Task: Implement a function that takes an array and a function as parameters and finds the sum of the elements that satisfy the function's criteria.
Action: Mouse moved to (933, 374)
Screenshot: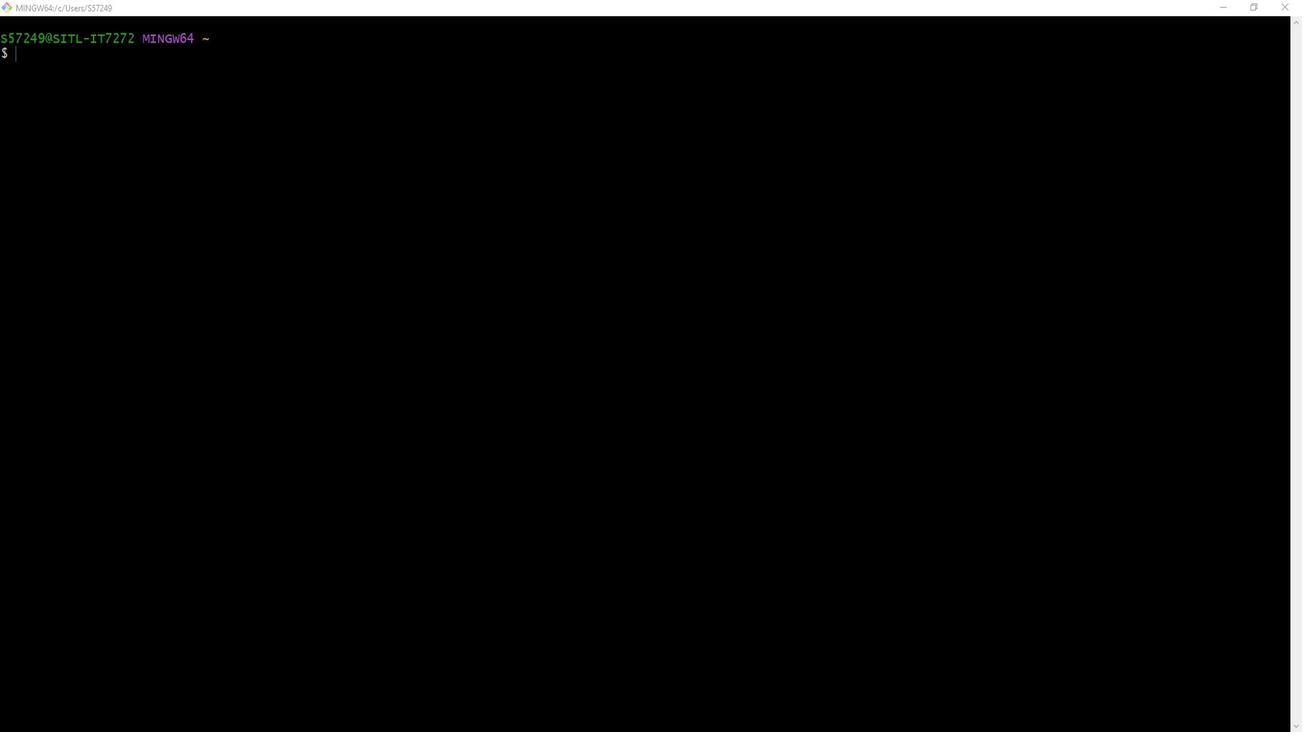 
Action: Mouse pressed left at (933, 374)
Screenshot: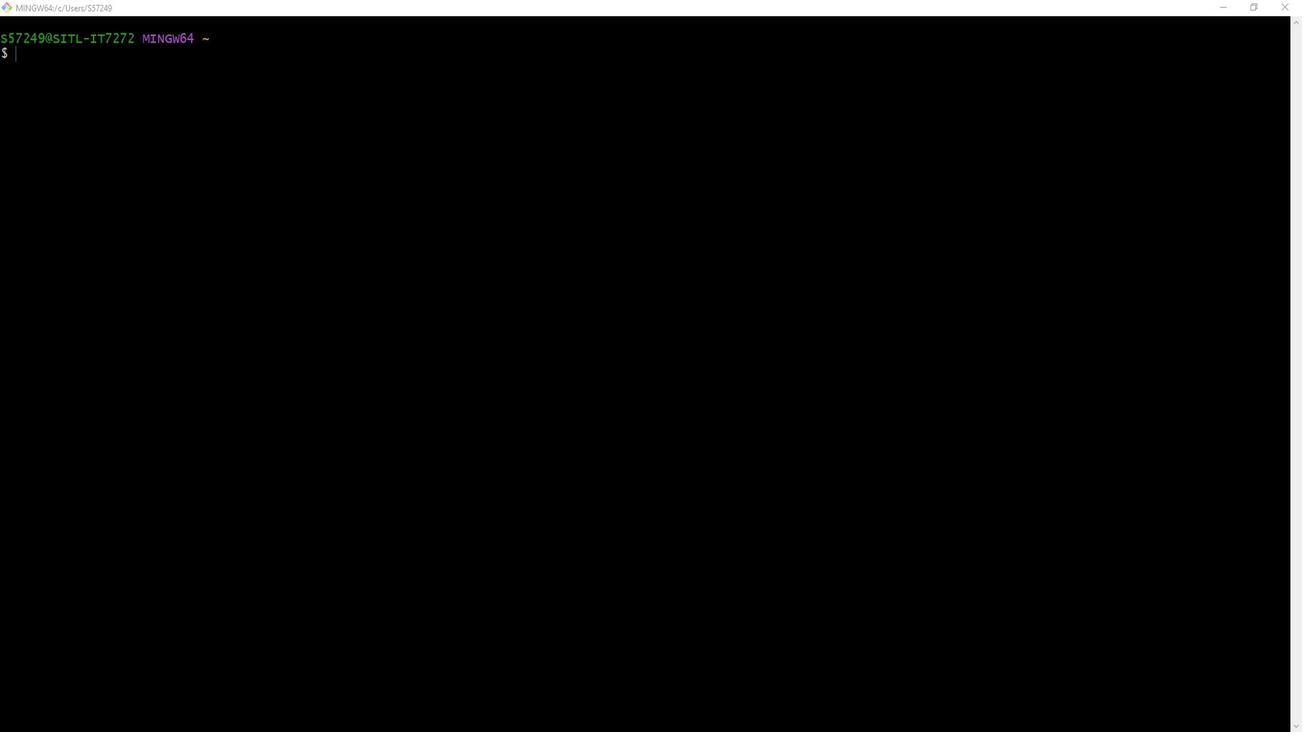
Action: Mouse moved to (1154, 78)
Screenshot: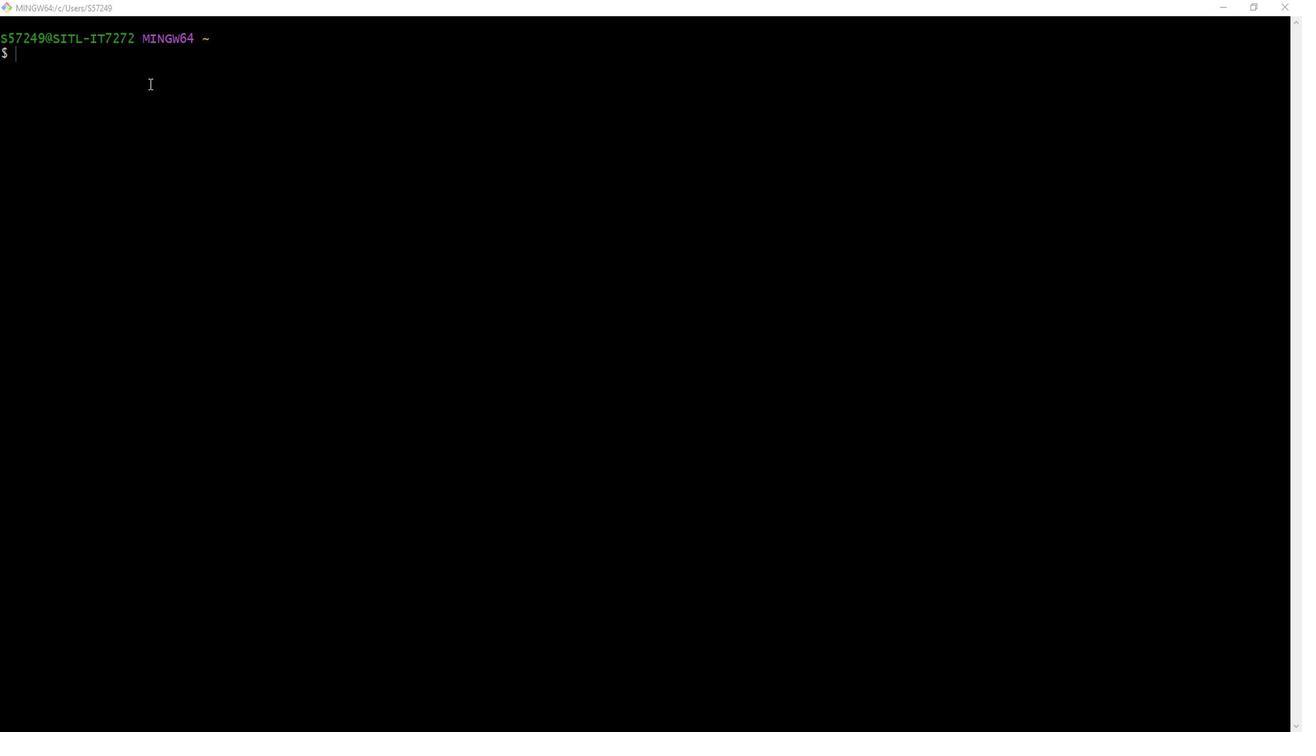 
Action: Mouse pressed left at (1154, 78)
Screenshot: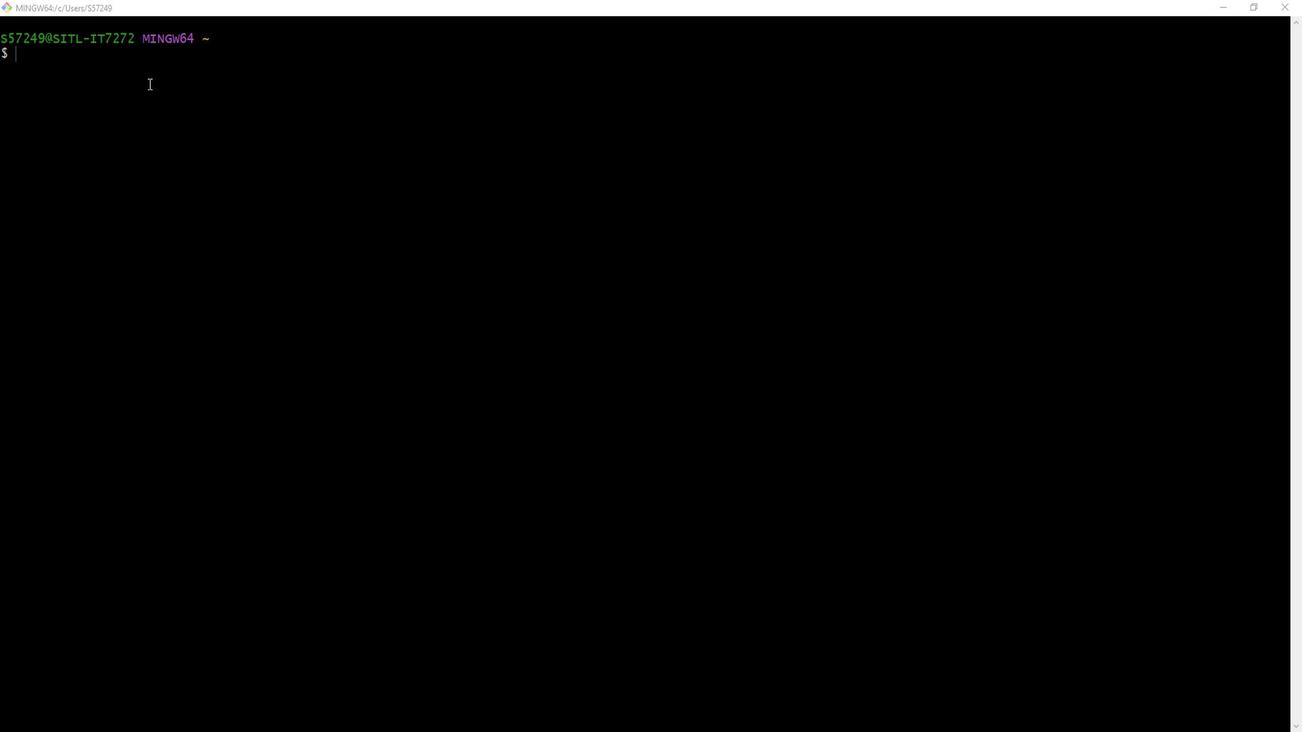 
Action: Mouse moved to (525, 320)
Screenshot: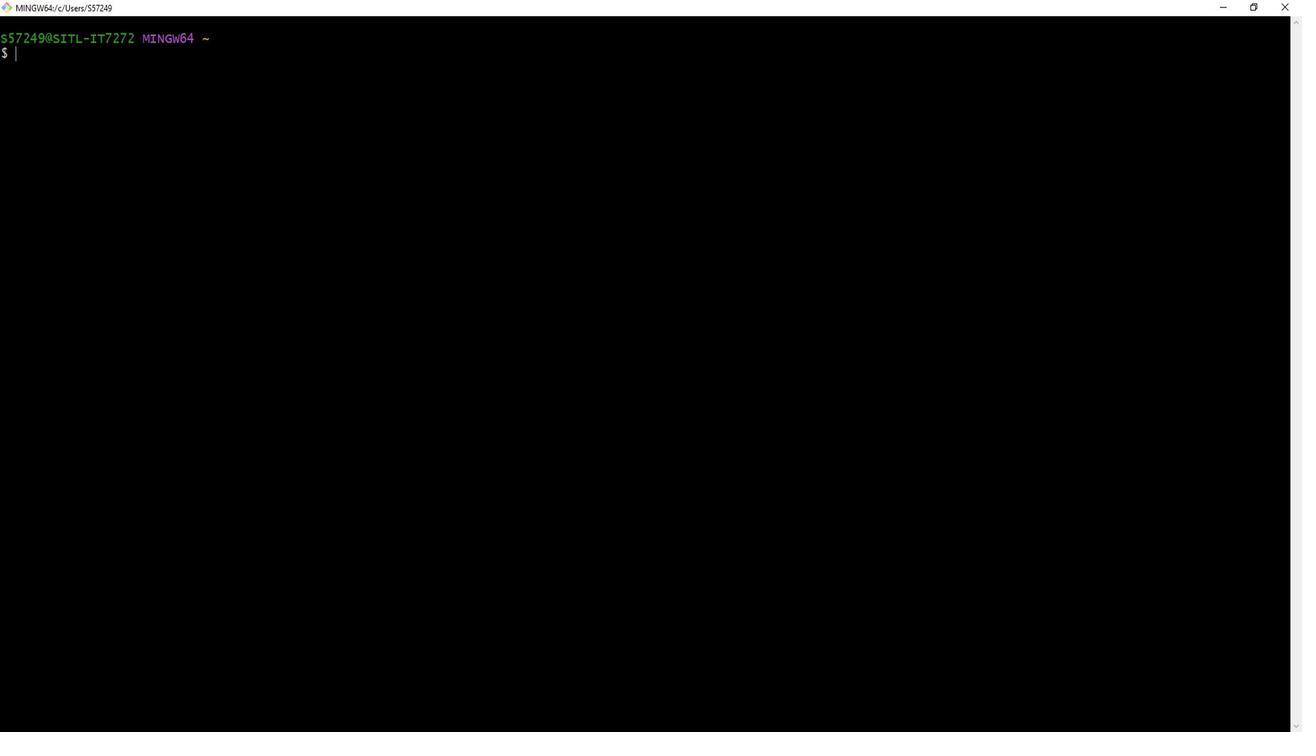 
Action: Mouse scrolled (525, 321) with delta (0, 0)
Screenshot: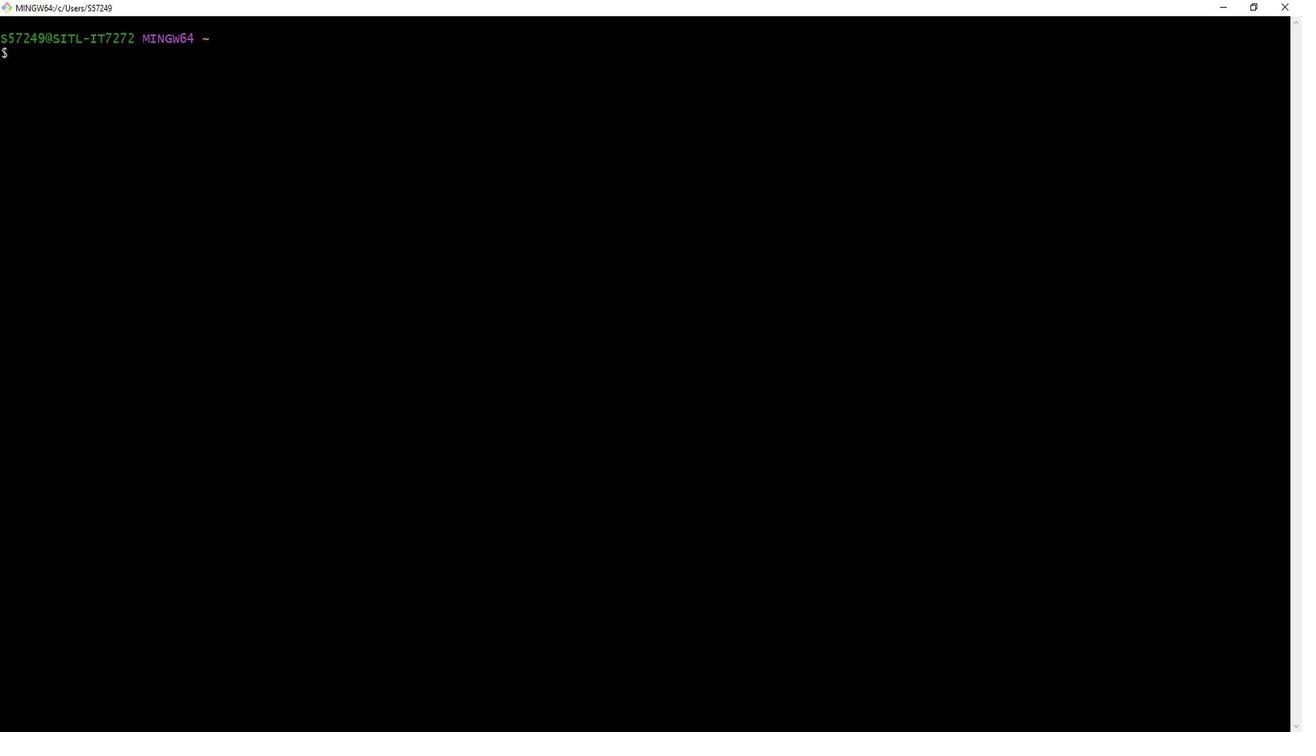 
Action: Mouse moved to (1085, 87)
Screenshot: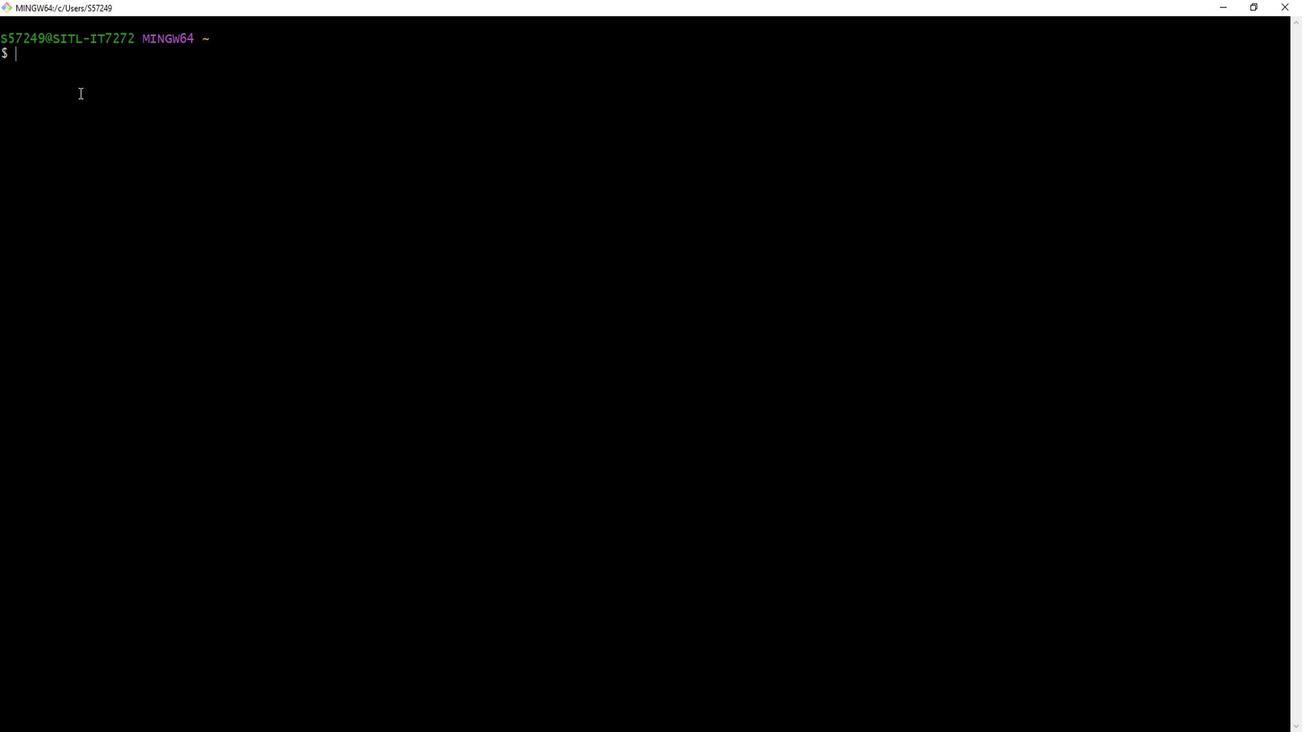 
Action: Key pressed vim
Screenshot: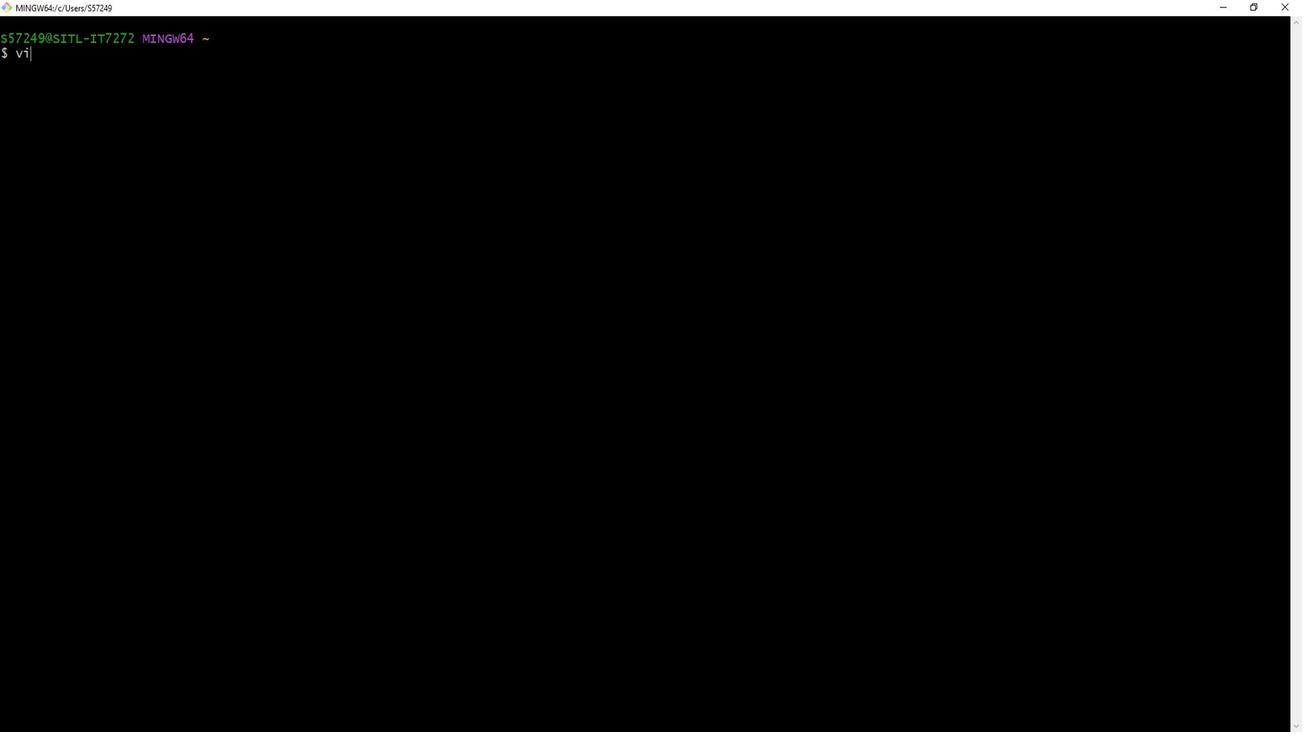 
Action: Mouse moved to (683, 293)
Screenshot: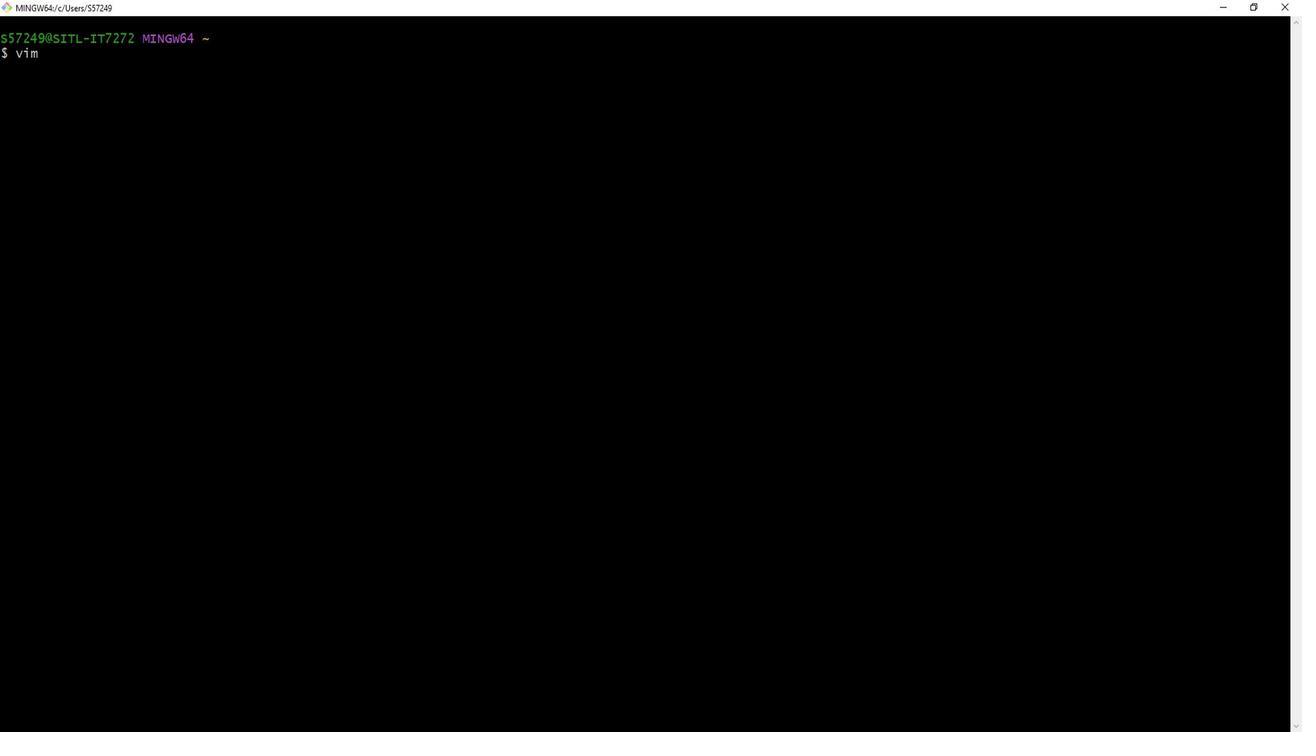 
Action: Mouse scrolled (683, 293) with delta (0, 0)
Screenshot: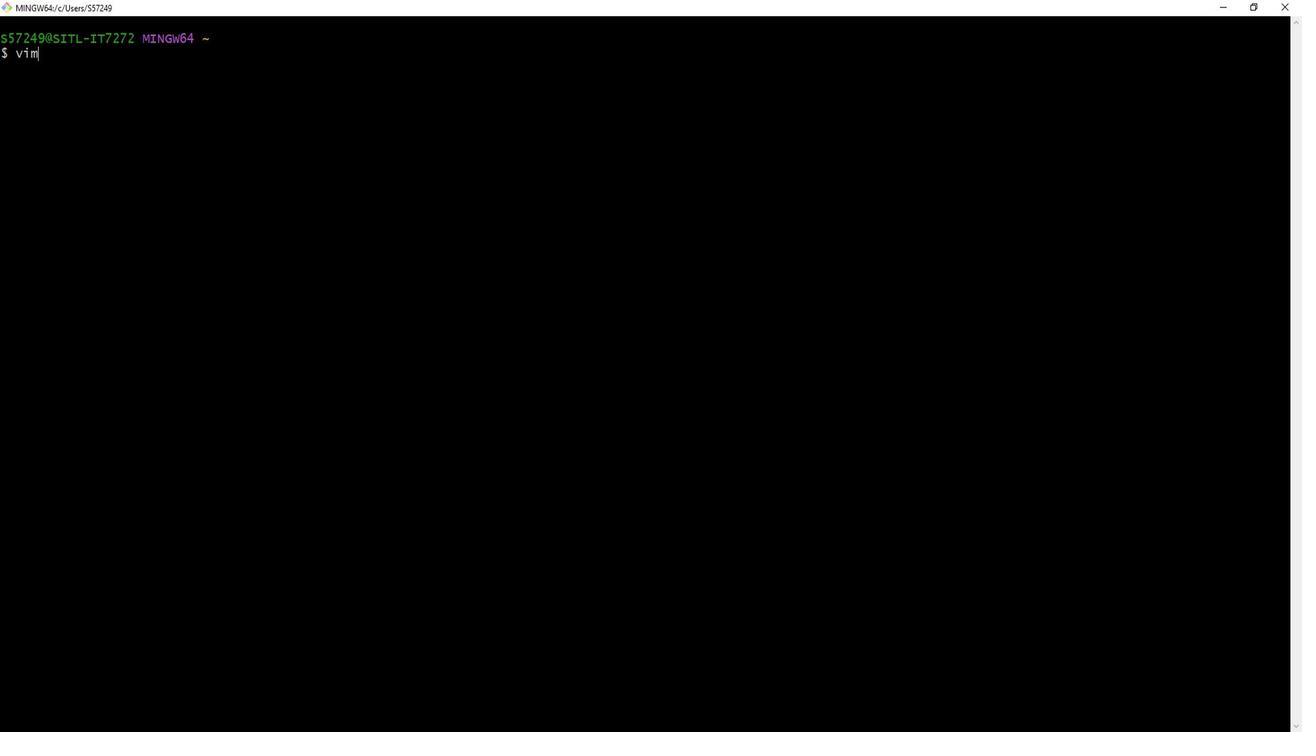 
Action: Mouse scrolled (683, 293) with delta (0, 0)
Screenshot: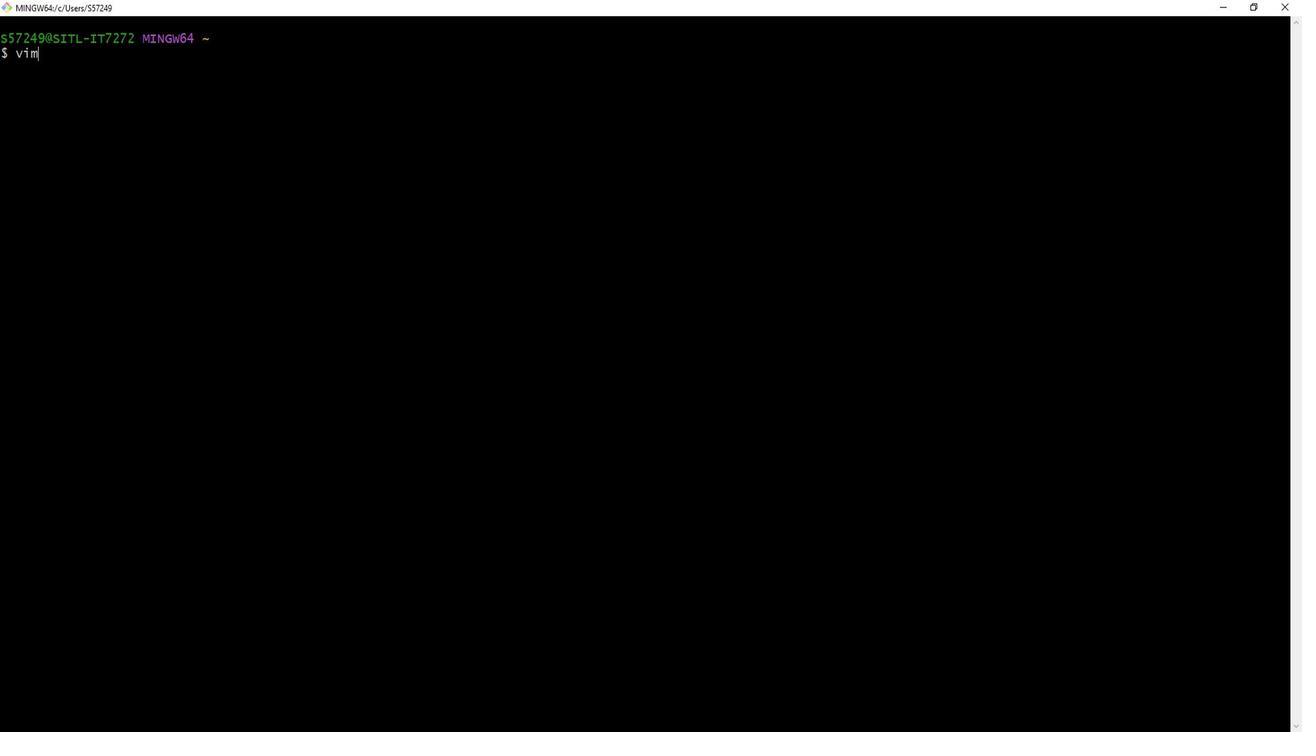 
Action: Mouse moved to (683, 303)
Screenshot: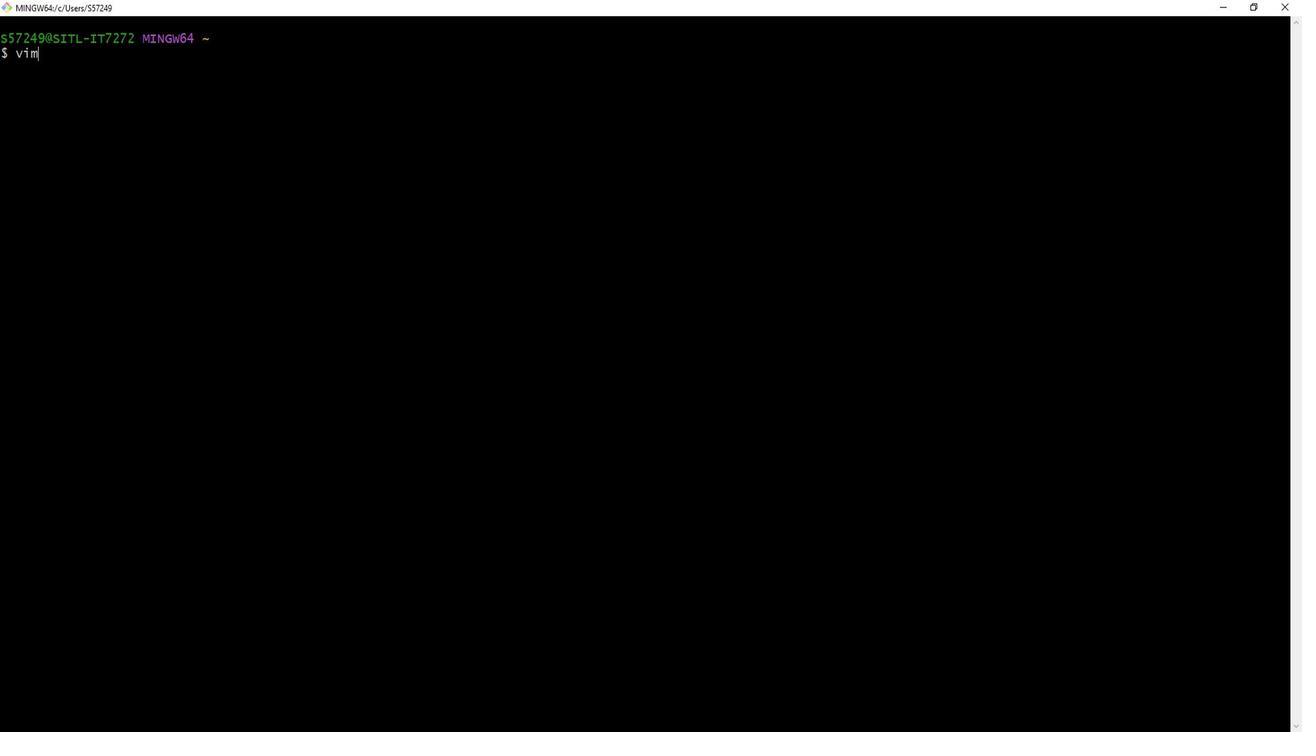 
Action: Mouse scrolled (683, 303) with delta (0, 0)
Screenshot: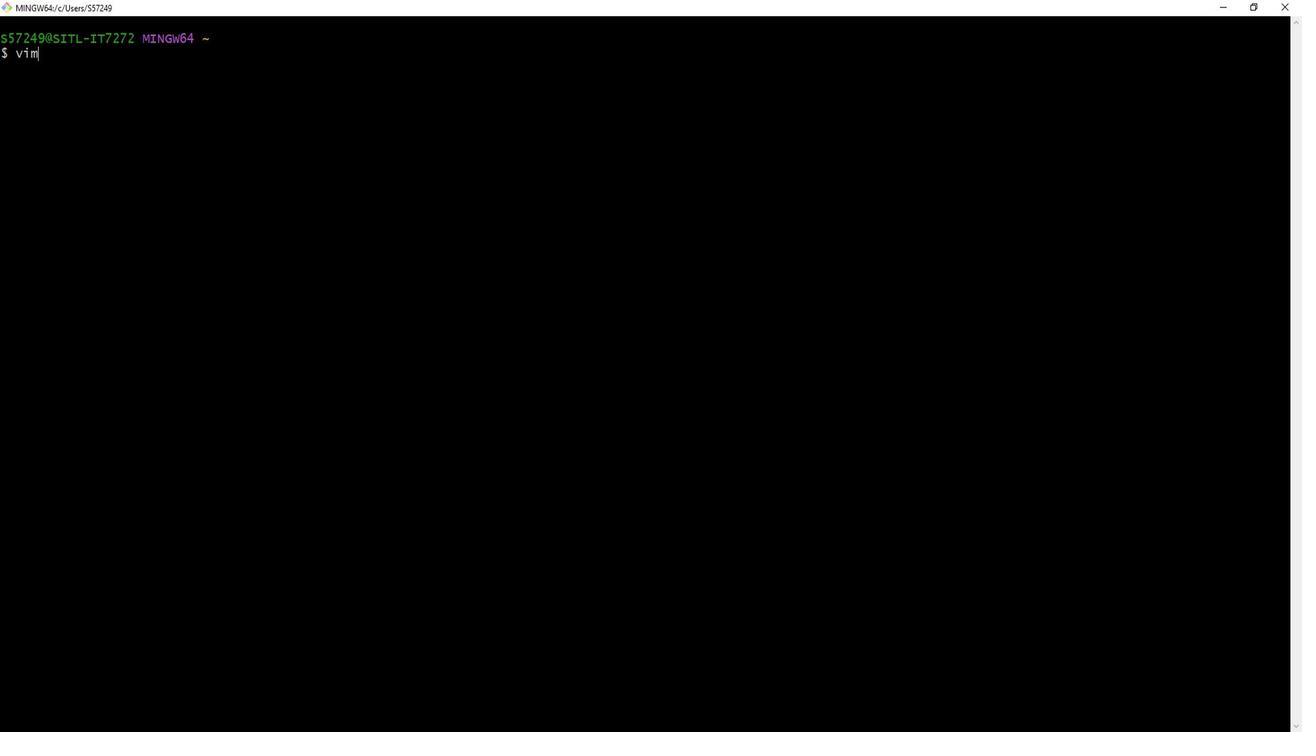 
Action: Mouse scrolled (683, 303) with delta (0, 0)
Screenshot: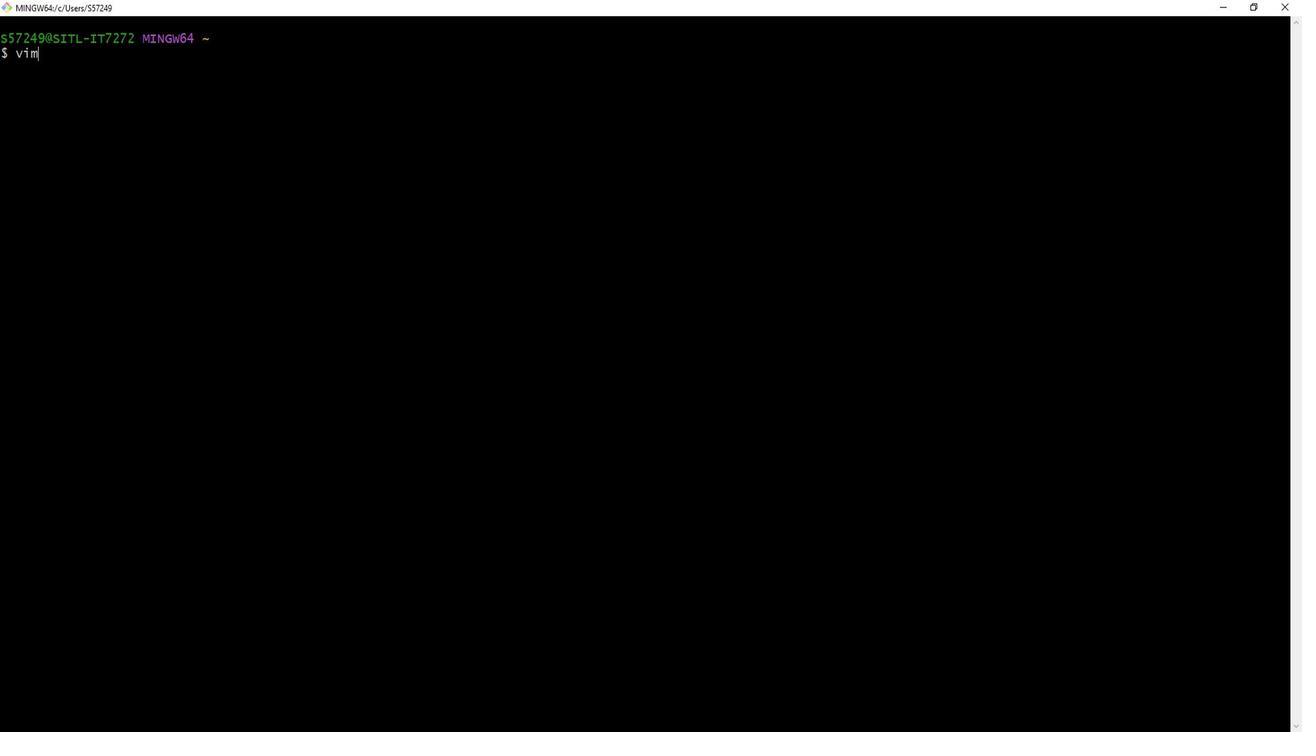
Action: Mouse moved to (1122, 65)
Screenshot: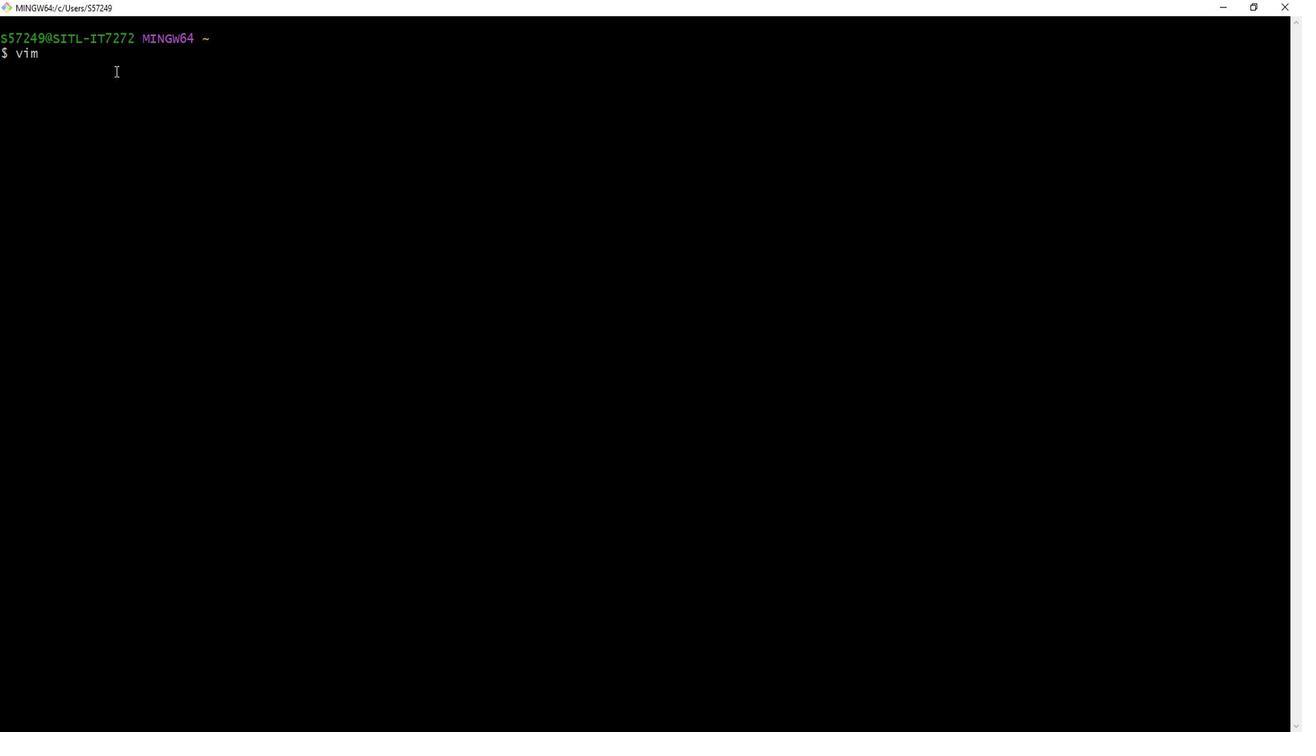 
Action: Mouse pressed left at (1122, 65)
Screenshot: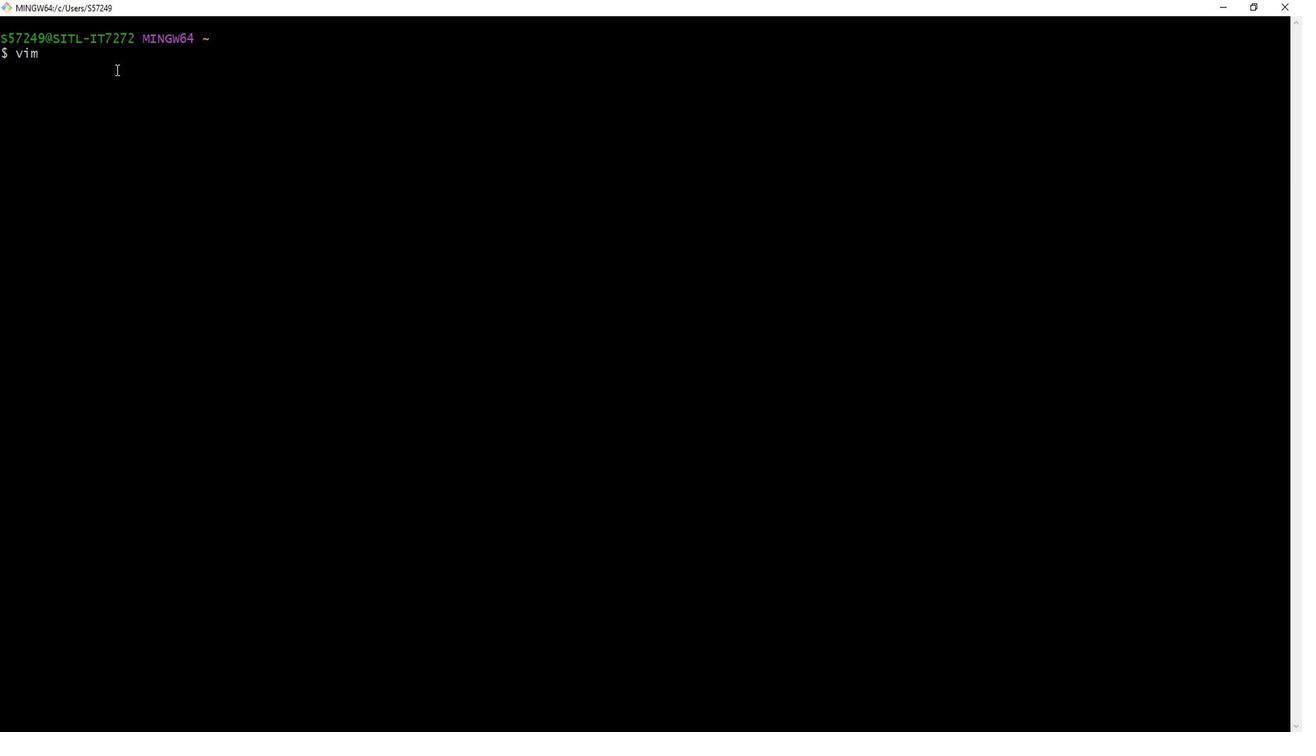 
Action: Key pressed <Key.space>fil.<Key.left>e<Key.right><Key.left><Key.right>sh<Key.enter>
Screenshot: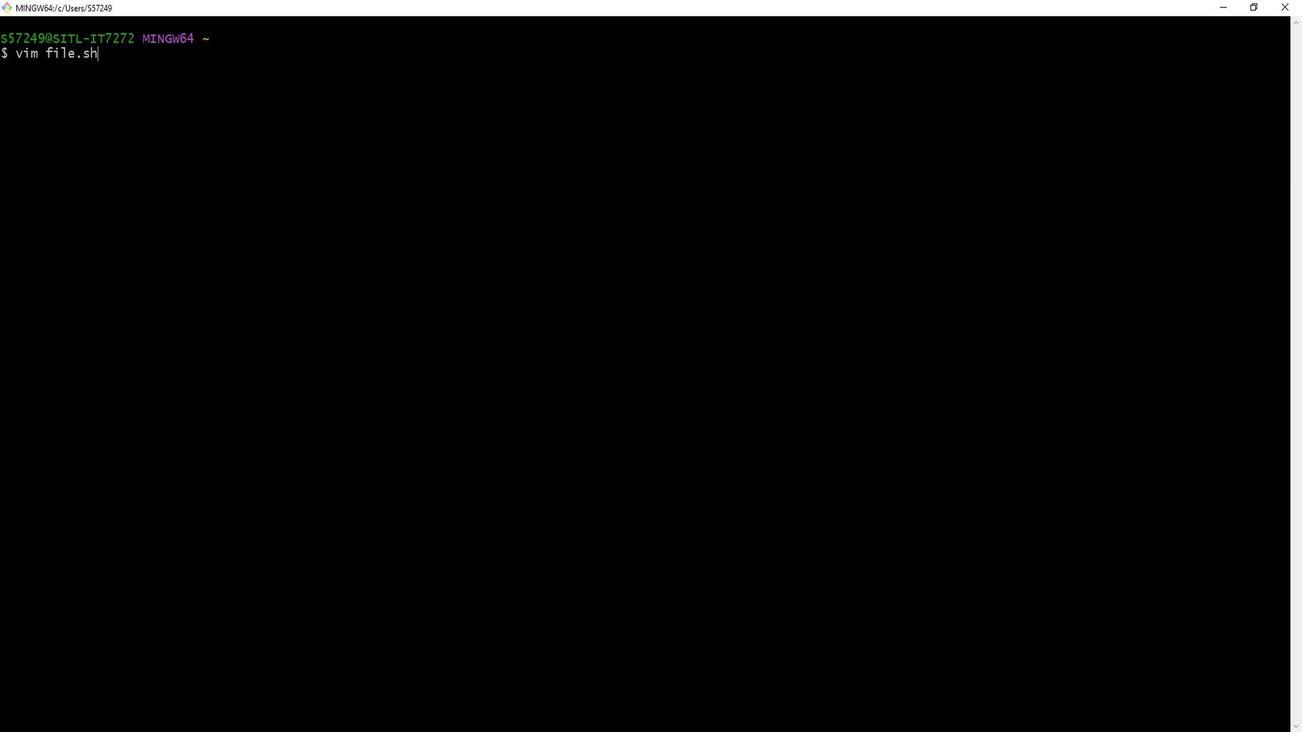 
Action: Mouse moved to (722, 339)
Screenshot: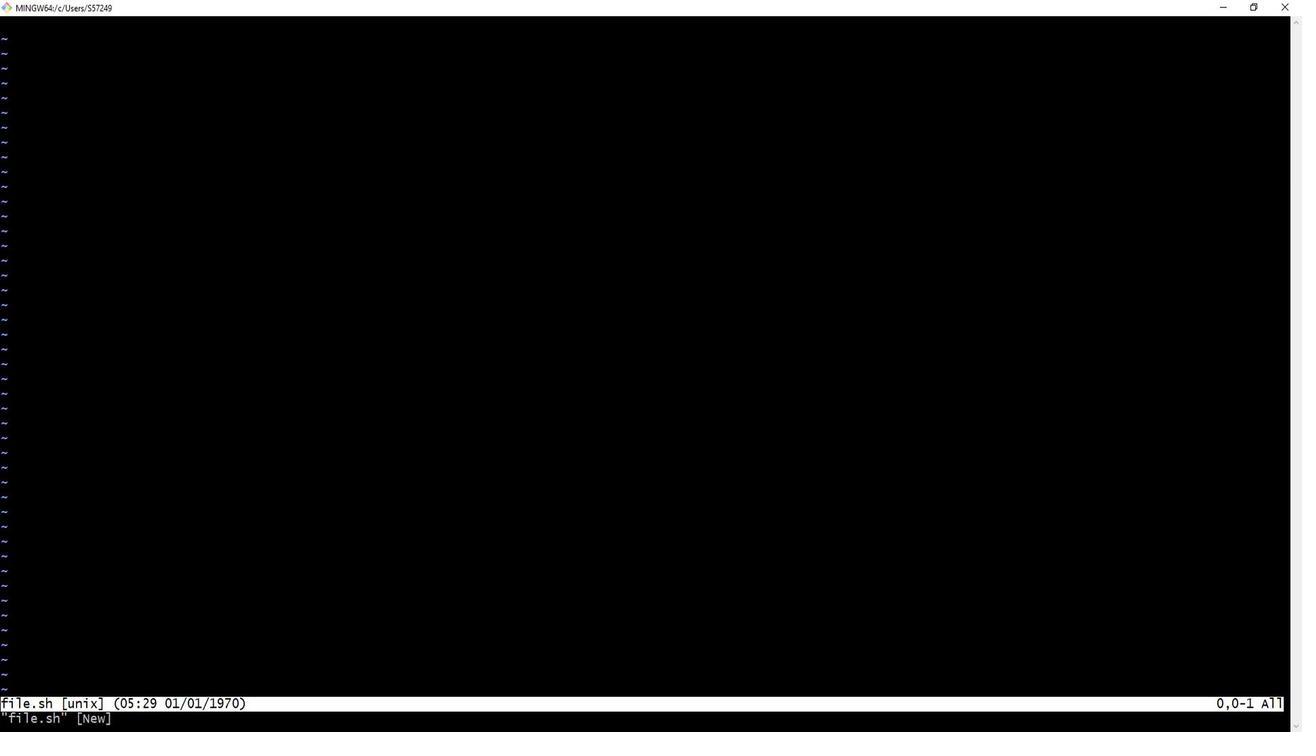 
Action: Mouse scrolled (722, 339) with delta (0, 0)
Screenshot: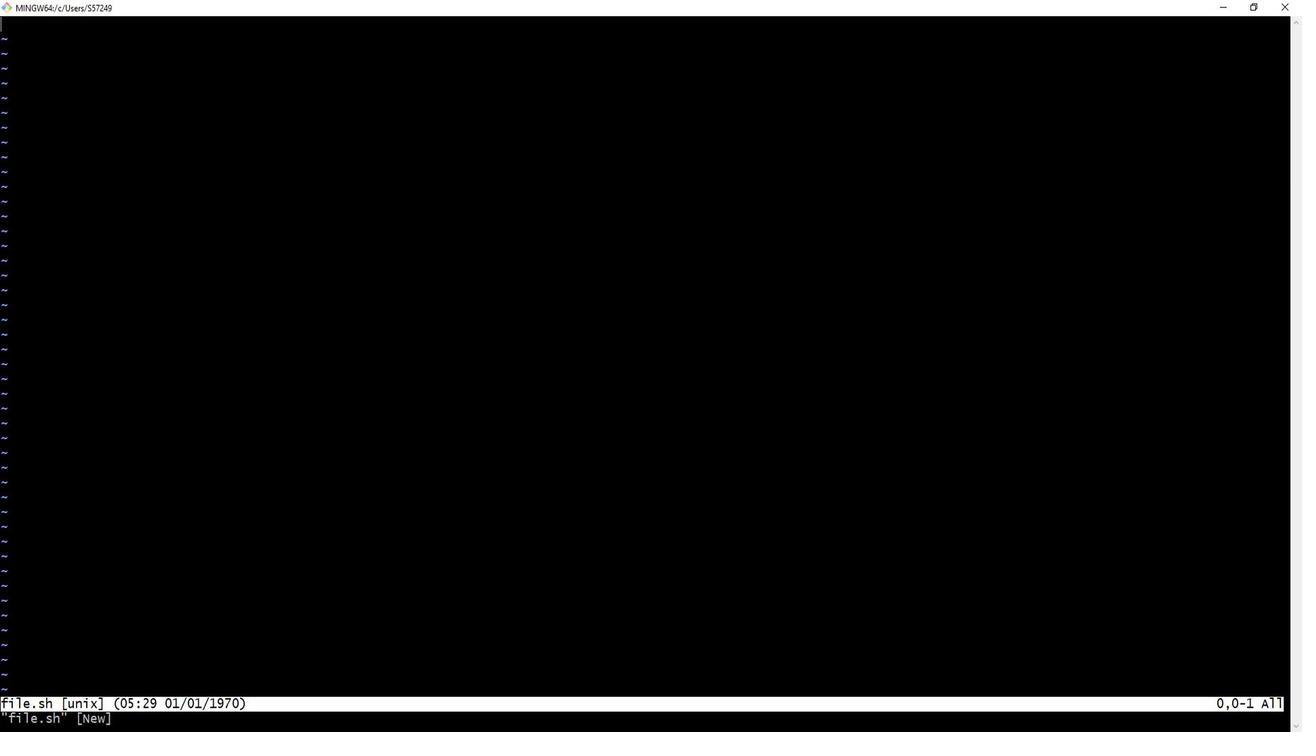 
Action: Mouse scrolled (722, 339) with delta (0, 0)
Screenshot: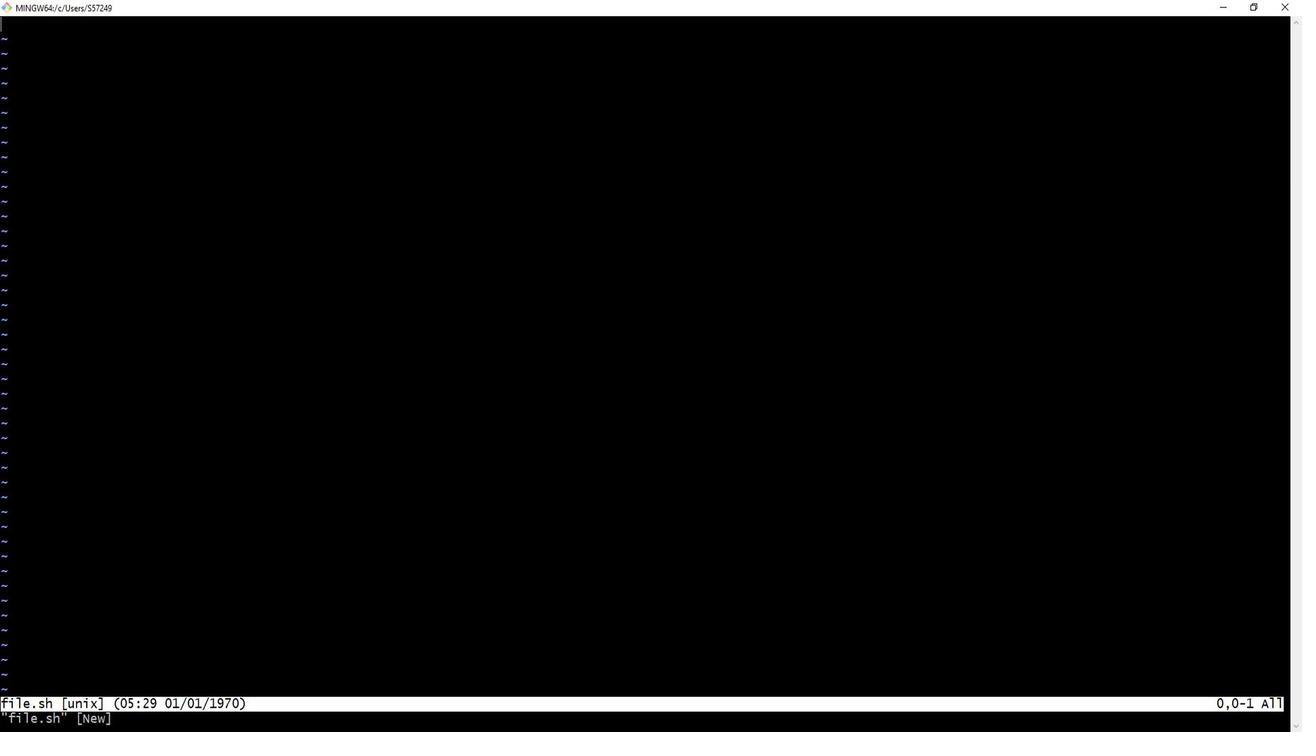 
Action: Mouse moved to (658, 365)
Screenshot: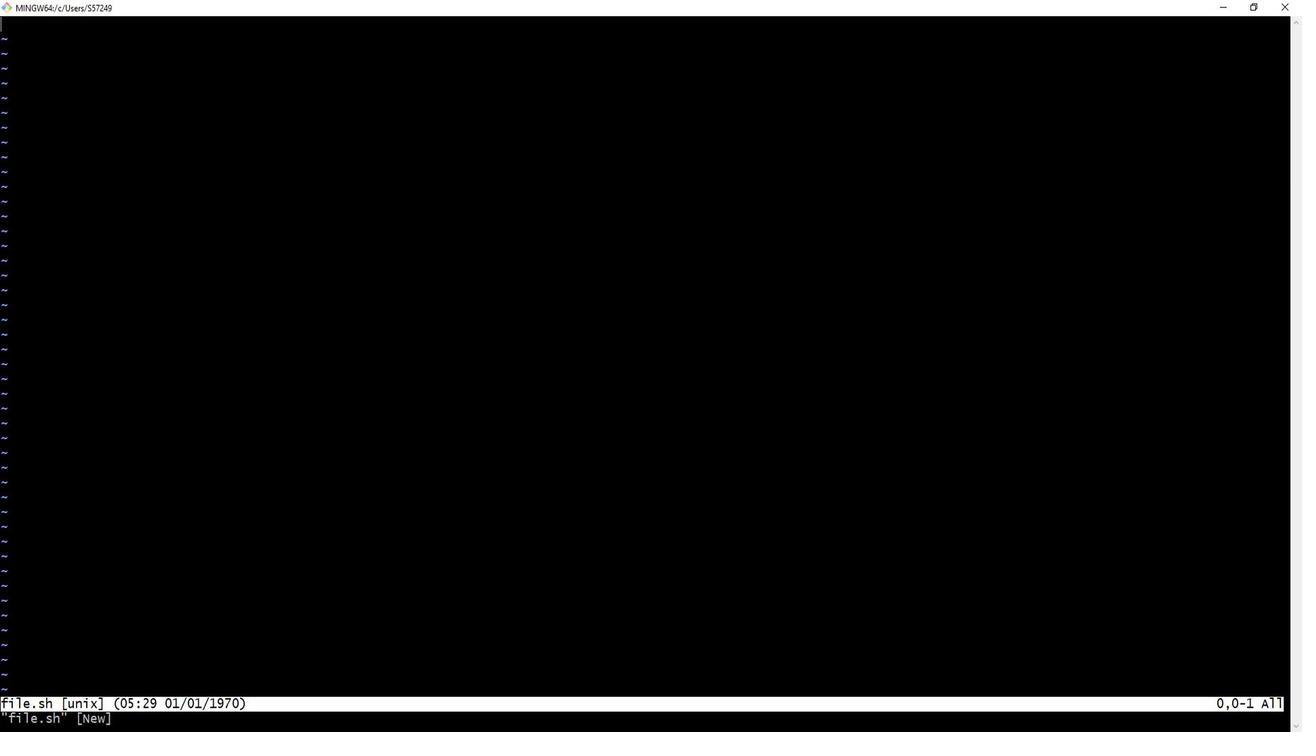 
Action: Mouse scrolled (658, 365) with delta (0, 0)
Screenshot: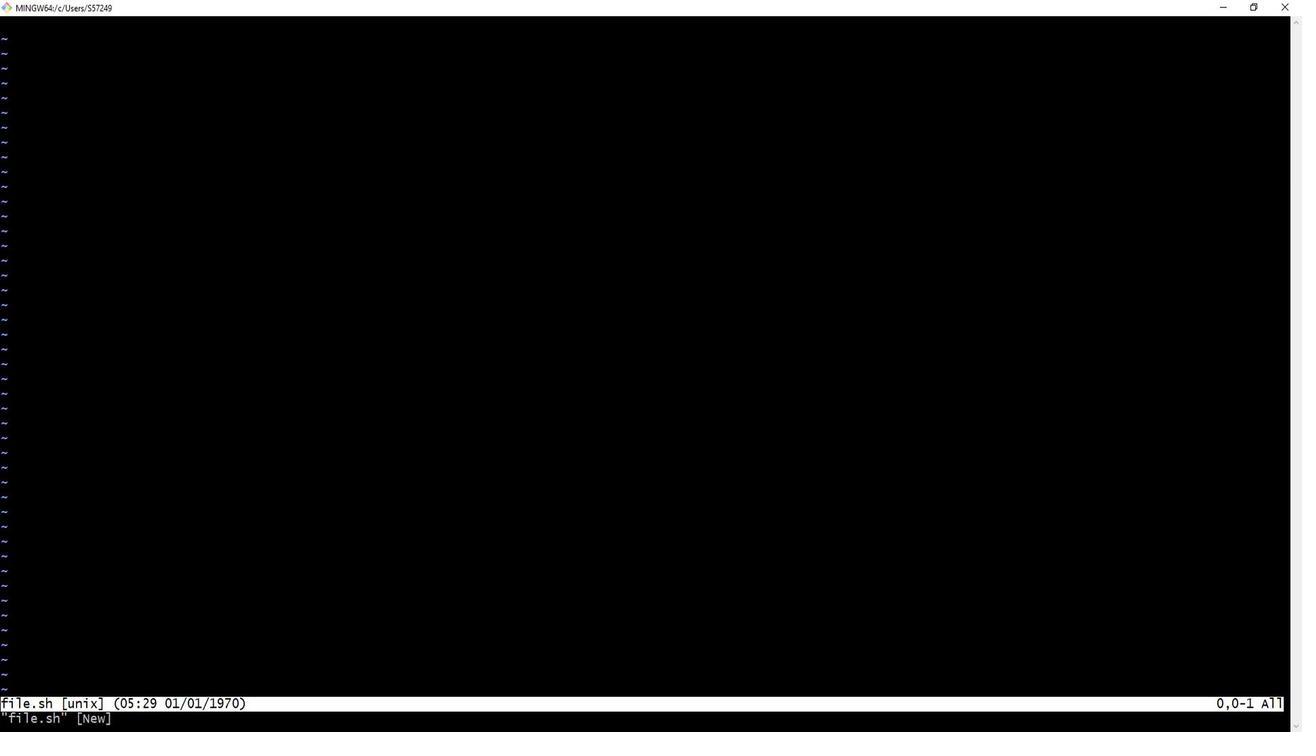 
Action: Mouse scrolled (658, 365) with delta (0, 0)
Screenshot: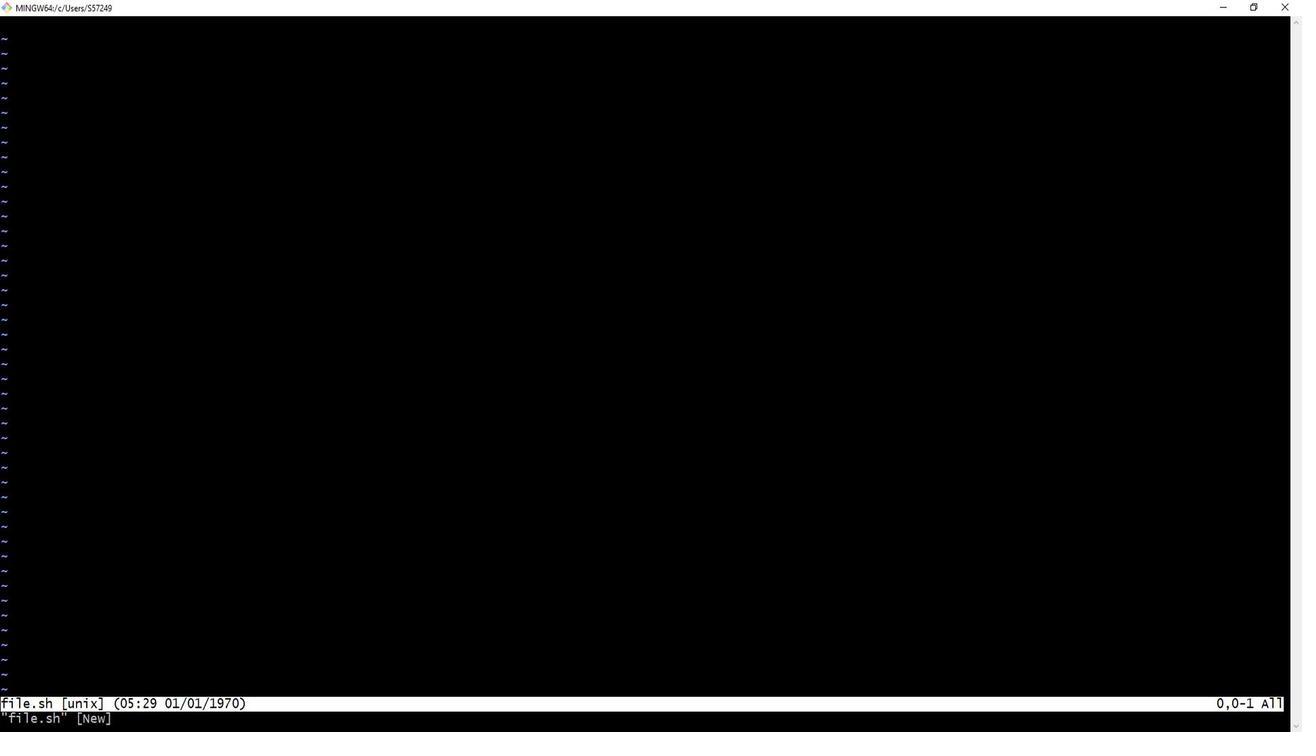 
Action: Mouse moved to (1122, 120)
Screenshot: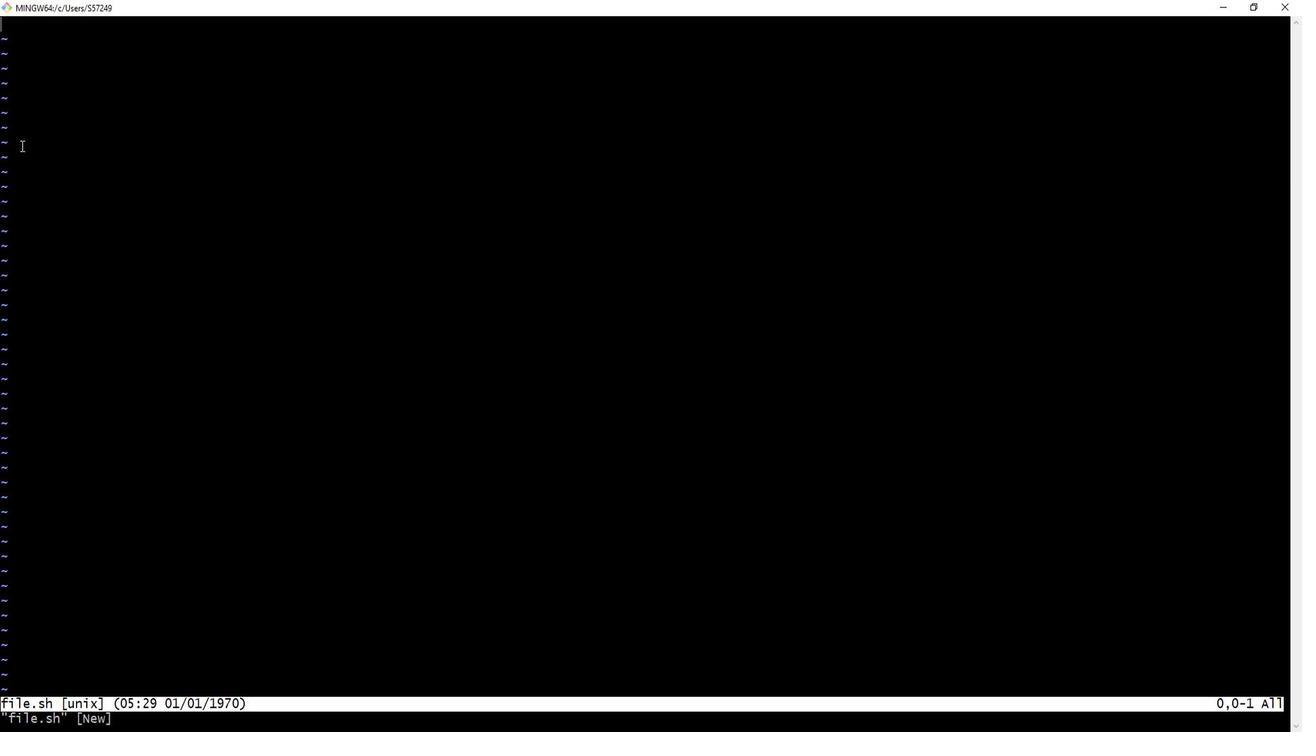 
Action: Key pressed i<Key.shift>#<Key.shift>!/bin/bash<Key.enter><Key.backspace><Key.enter><Key.shift>#<Key.space><Key.shift>Function<Key.space>to<Key.space>find<Key.space>the<Key.space>sum<Key.space>of<Key.space>elements<Key.space>that<Key.space>satisfy<Key.space>the<Key.space>given<Key.space>criteria<Key.enter><Key.backspace><Key.backspace>sun<Key.backspace>m<Key.shift_r>_elements<Key.shift_r>_by<Key.shift_r>_criteria<Key.shift_r>()<Key.space><Key.shift_r>{<Key.enter>local<Key.space>array=<Key.shift_r><Key.shift_r>()<Key.left><Key.shift_r>""<Key.left><Key.shift>$1[]<Key.left><Key.shift>@<Key.right><Key.right><Key.right><Key.space><Key.shift>#<Key.space><Key.shift>Def<Key.backspace>reference<Key.space>the<Key.space>array<Key.enter>local<Key.space>criteria<Key.shift_r>_function=<Key.shift><Key.shift_r>""<Key.left><Key.shift>$2<Key.right><Key.enter>local<Key.space>sun=0<Key.left><Key.left><Key.backspace>m<Key.right><Key.right><Key.enter><Key.enter>for<Key.space>element<Key.space>in<Key.space><Key.shift_r>""<Key.left><Key.shift>$<Key.shift_r>{}<Key.left><Key.shift>!array<Key.right><Key.right>;<Key.space>do<Key.enter>if<Key.space><Key.shift_r>:<Key.backspace><Key.shift_r>""<Key.left><Key.shift>$criteria<Key.shift_r>_function<Key.right><Key.space><Key.shift_r>""<Key.left><Key.shift>$element<Key.right>;<Key.space>then<Key.enter><Key.shift_r>(())<Key.left><Key.left>sum<Key.space><Key.shift_r>+=<Key.space>element<Key.right><Key.right><Key.enter><Key.left>fi<Key.enter><Key.left>done<Key.enter><Key.enter>echo<Key.space><Key.shift_r><Key.shift_r><Key.shift_r><Key.shift_r><Key.shift_r><Key.shift_r><Key.shift_r><Key.shift_r><Key.shift_r><Key.shift_r>""<Key.left><Key.shift>Sum<Key.space>of<Key.space>elements<Key.space>satisfying<Key.space>the<Key.space>criteria<Key.shift_r>:<Key.space><Key.shift>$sum<Key.right><Key.enter><Key.left><Key.shift_r>}<Key.enter><Key.enter>
Screenshot: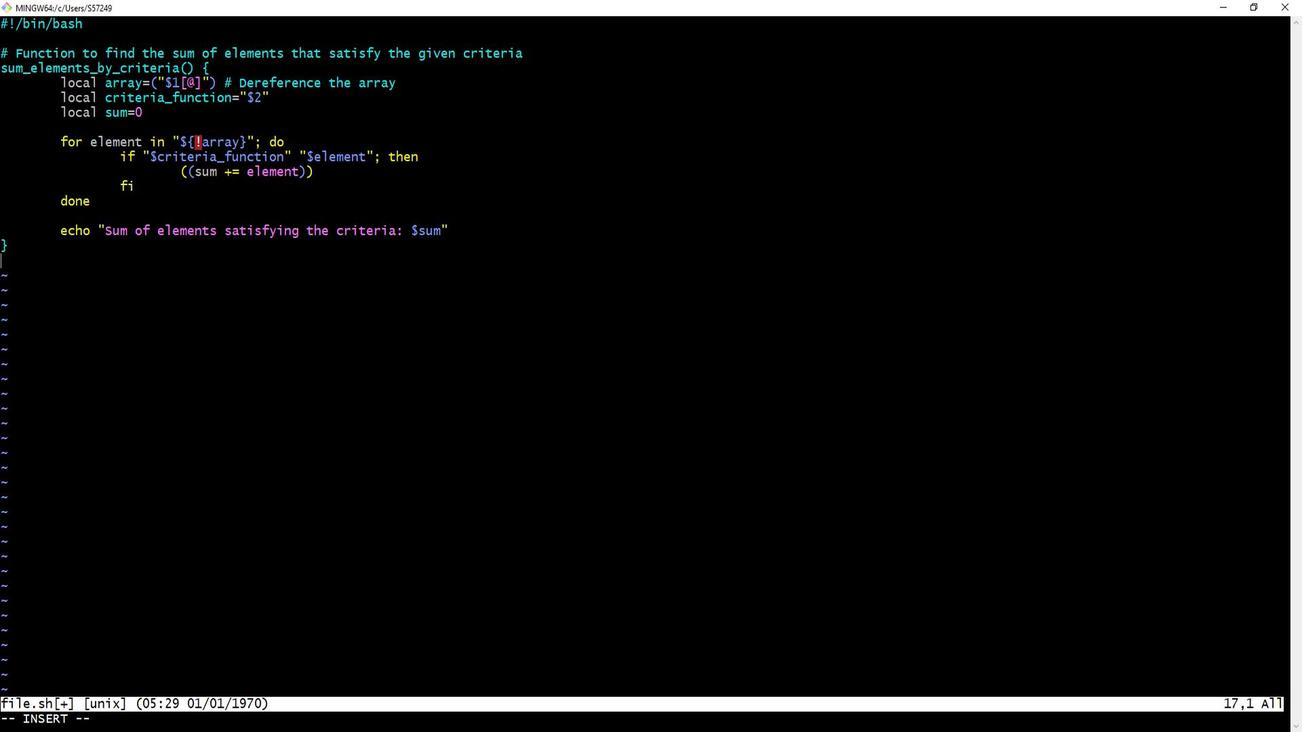 
Action: Mouse moved to (519, 354)
Screenshot: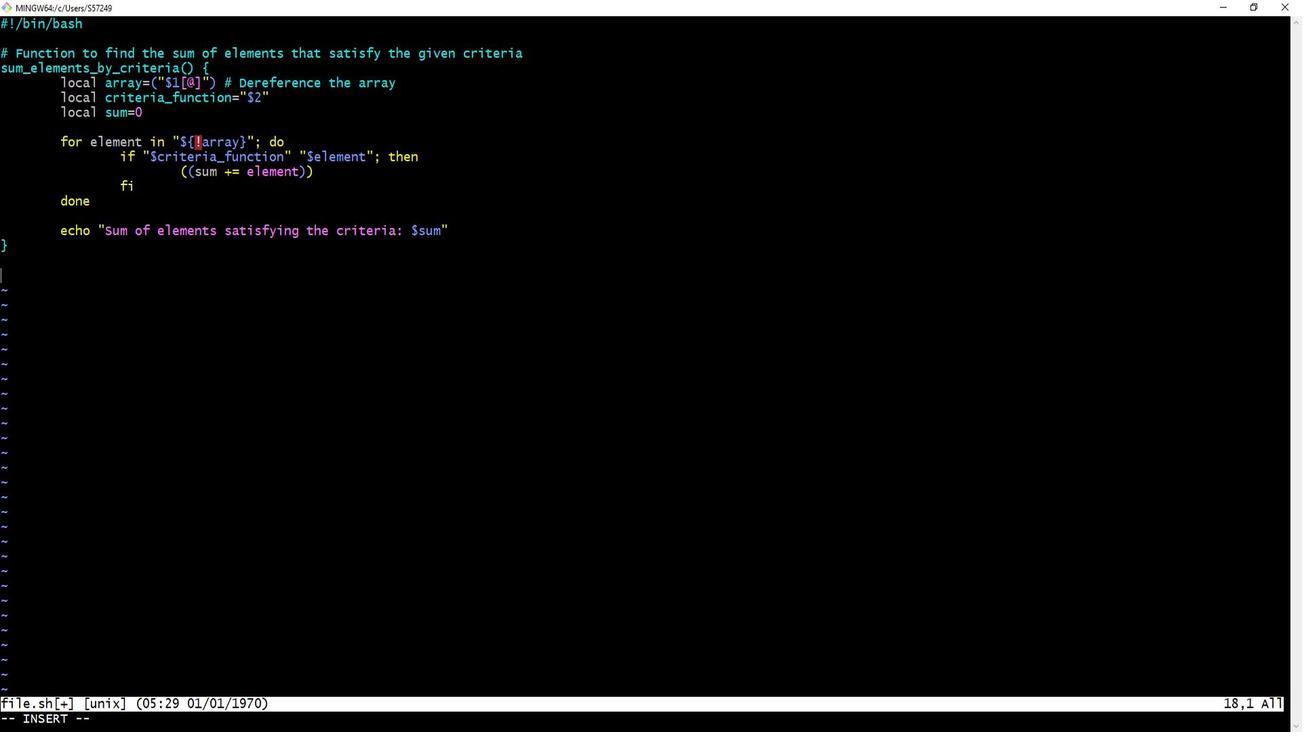 
Action: Mouse scrolled (519, 353) with delta (0, 0)
Screenshot: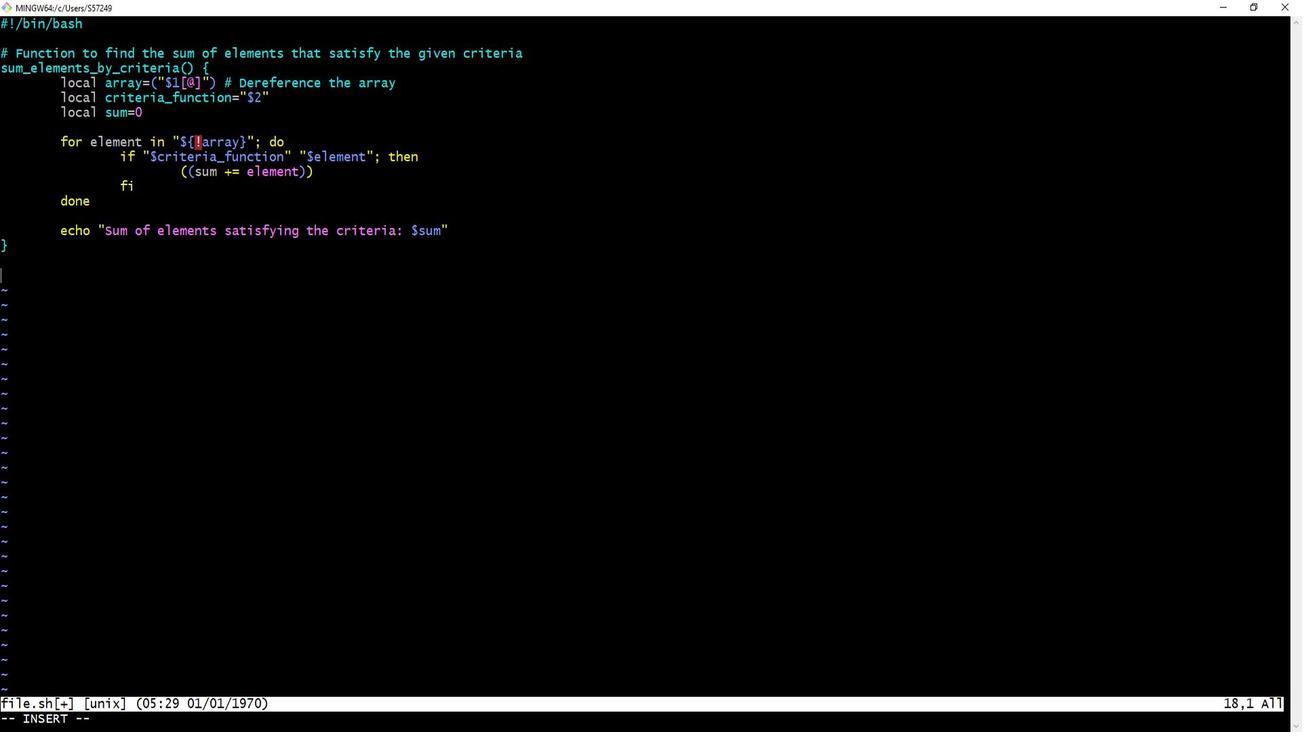 
Action: Mouse scrolled (519, 353) with delta (0, 0)
Screenshot: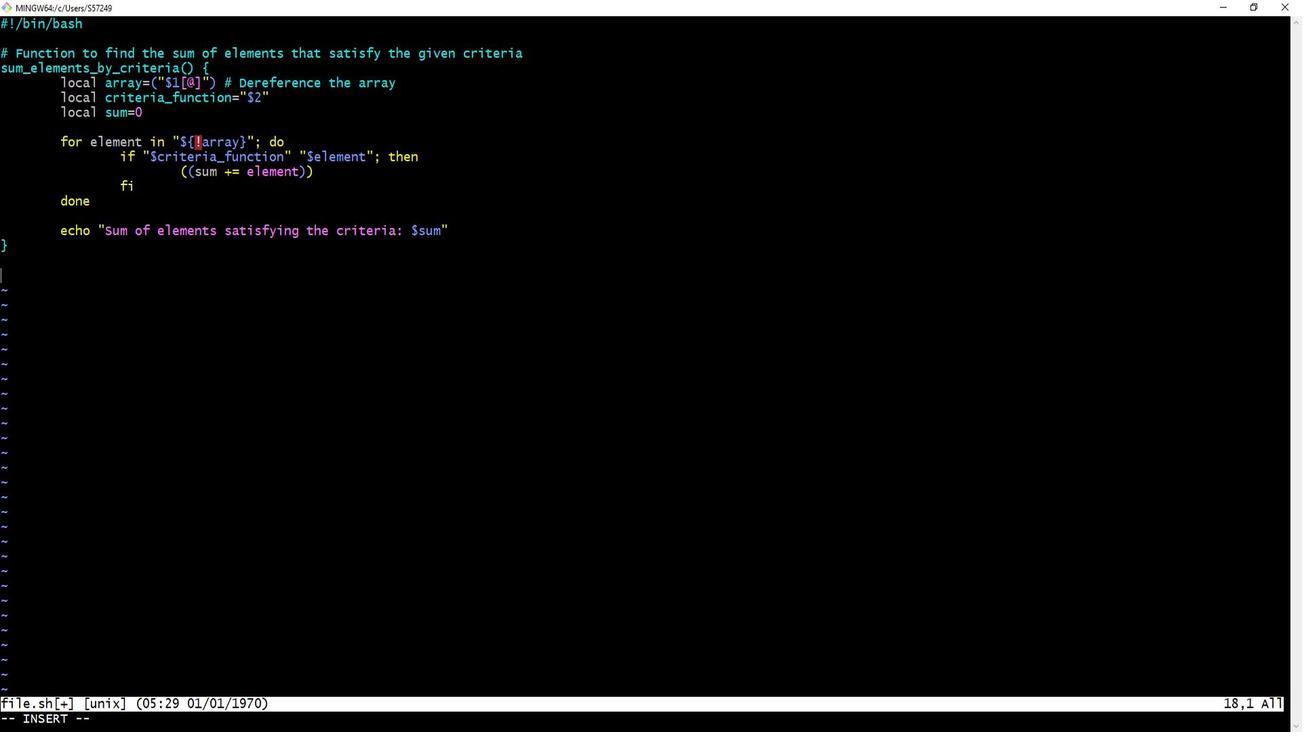 
Action: Mouse moved to (1133, 260)
Screenshot: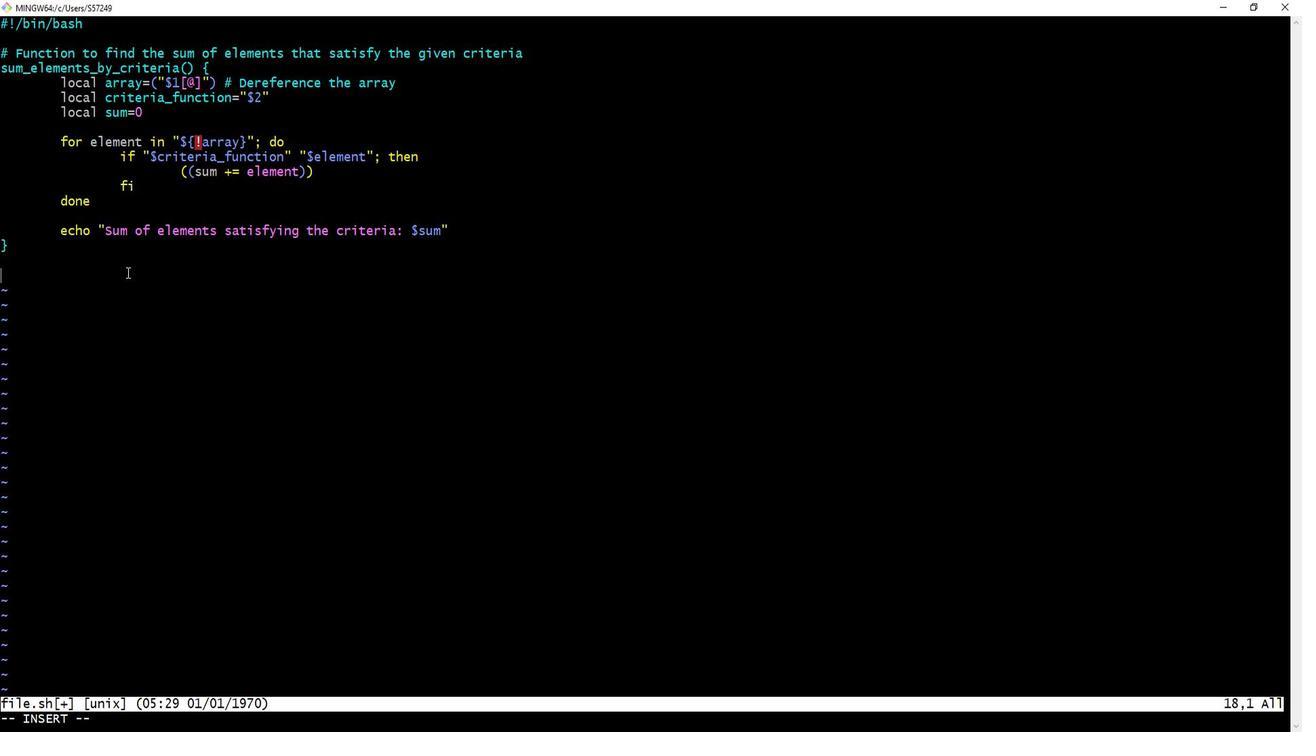 
Action: Key pressed <Key.shift>#<Key.space><Key.shift>Example<Key.space>criteria<Key.space>function<Key.shift_r>:<Key.space><Key.shift>Check<Key.space>if<Key.space>the<Key.space>element<Key.space>is<Key.space>greater<Key.space>than<Key.space>5<Key.enter><Key.backspace><Key.backspace>is<Key.shift_r>_greater<Key.shift_r>_than<Key.shift_r>_5<Key.shift_r>()<Key.space><Key.shift_r>{<Key.enter>local<Key.space>element=<Key.shift>$1<Key.enter>[]<Key.left><Key.space><Key.shift_r>""<Key.left><Key.right><Key.space><Key.left><Key.left><Key.shift>$element<Key.right><Key.right>-gt<Key.space>5<Key.right><Key.enter><Key.left><Key.shift_r>}<Key.enter><Key.enter><Key.shift>#<Key.space><Key.shift>Example<Key.space>usage<Key.enter><Key.backspace><Key.backspace>mu<Key.backspace>y<Key.shift_r>_array=<Key.shift_r>()<Key.left>3<Key.space>1<Key.space>4<Key.space>6<Key.space>5<Key.space>9<Key.space>5<Key.space>7<Key.space>2<Key.space>3<Key.right><Key.enter>sun<Key.shift_r><Key.backspace>m<Key.shift_r>_elements<Key.shift_r>_by<Key.shift_r>_criteria<Key.space>my
Screenshot: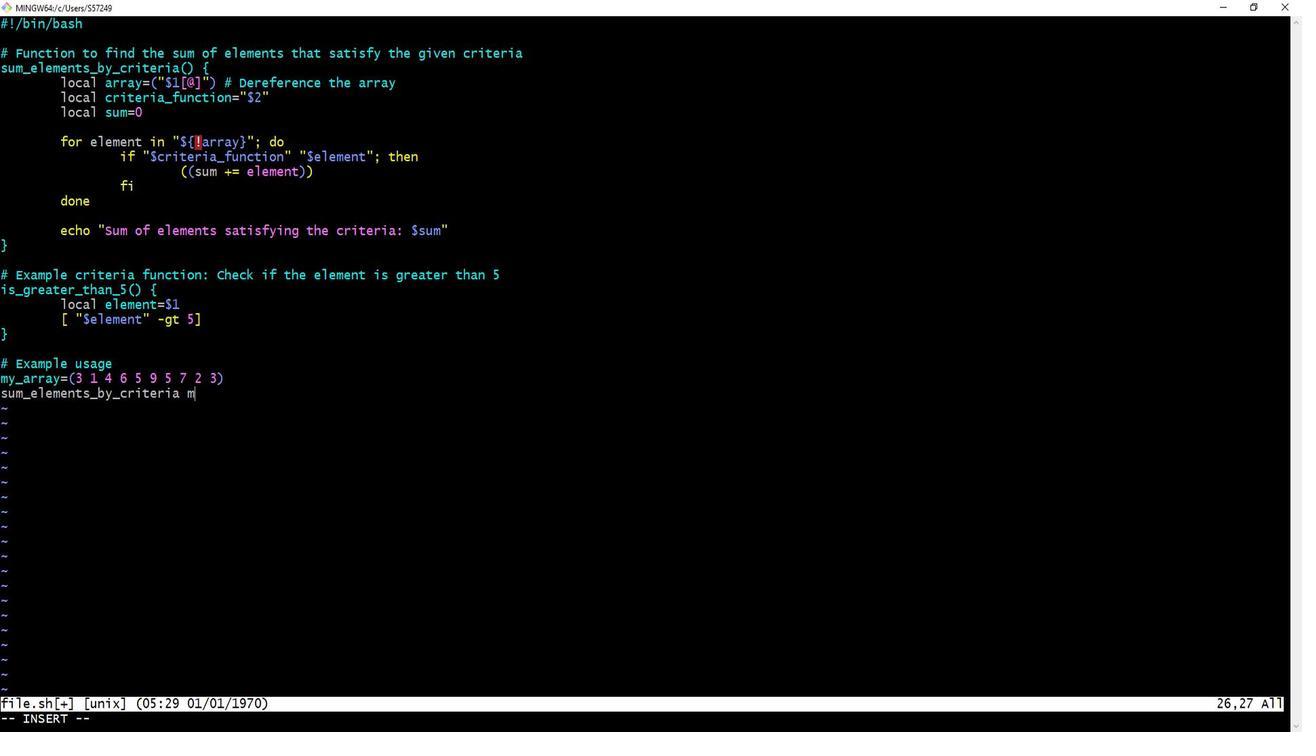 
Action: Mouse moved to (612, 443)
Screenshot: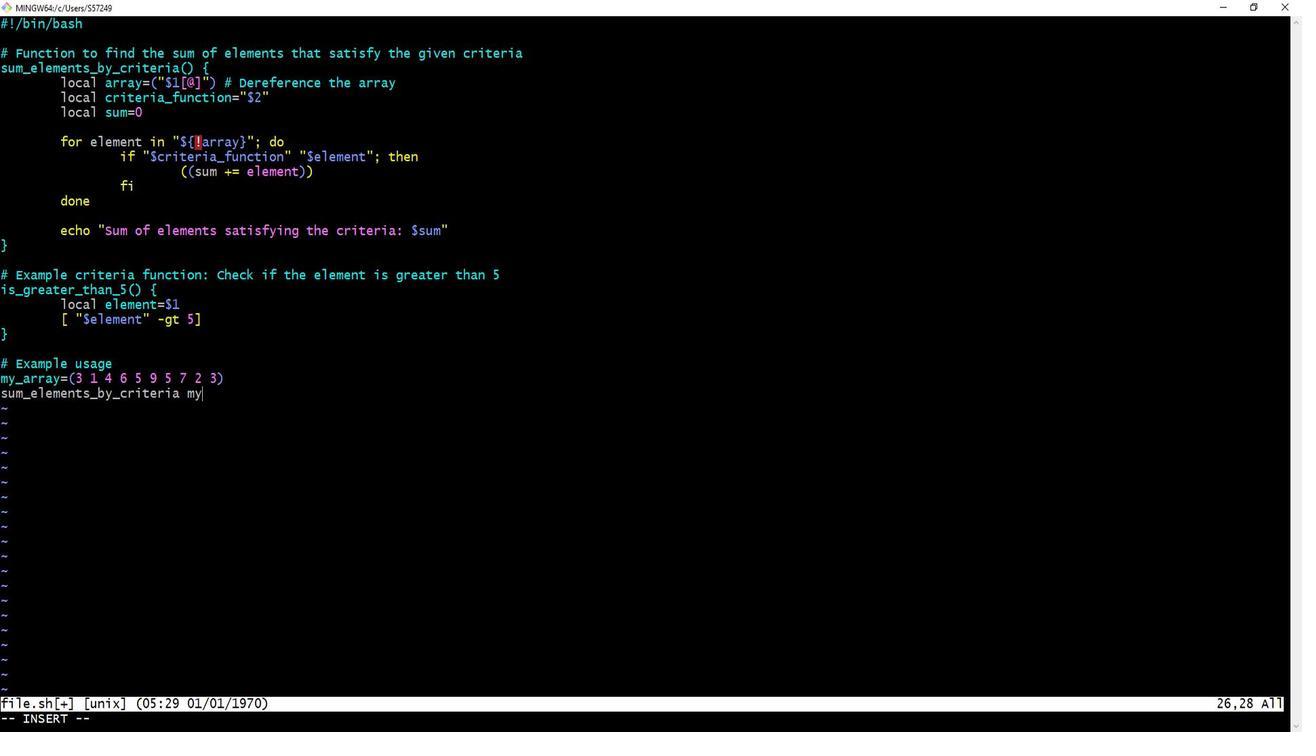 
Action: Mouse scrolled (612, 442) with delta (0, 0)
Screenshot: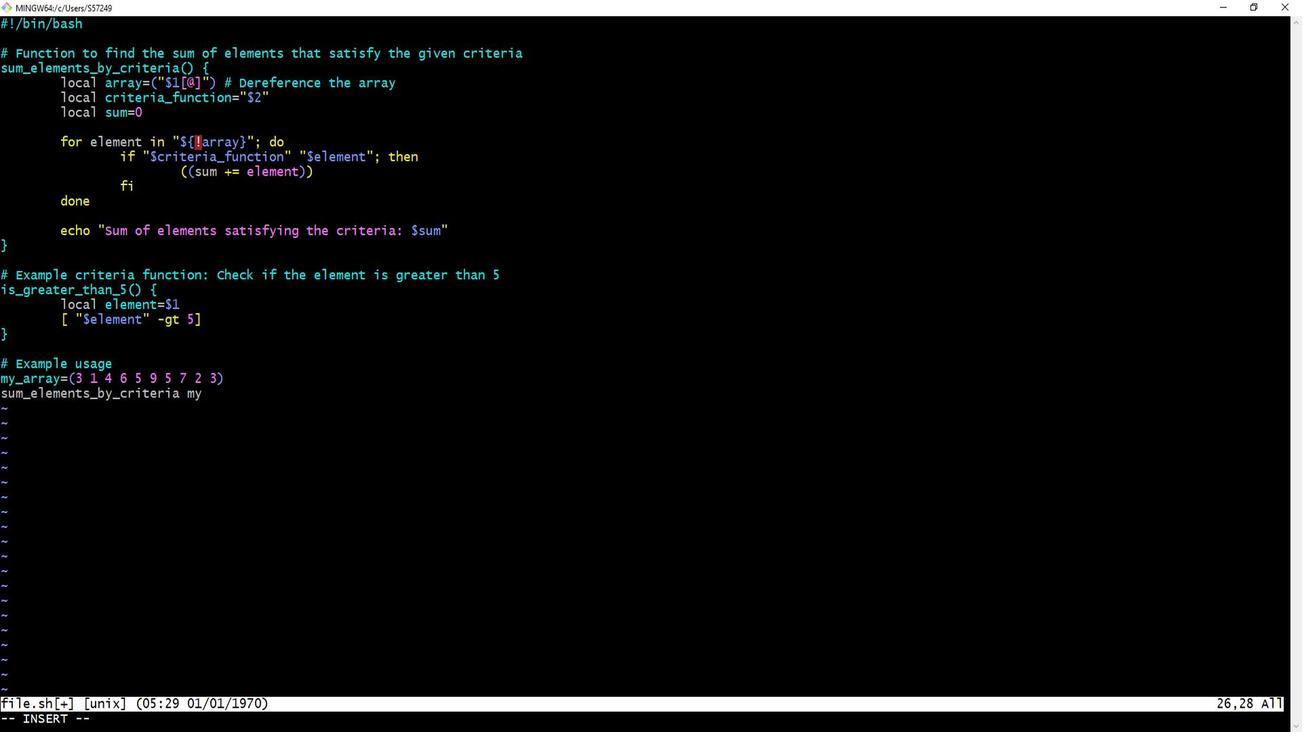 
Action: Mouse scrolled (612, 442) with delta (0, 0)
Screenshot: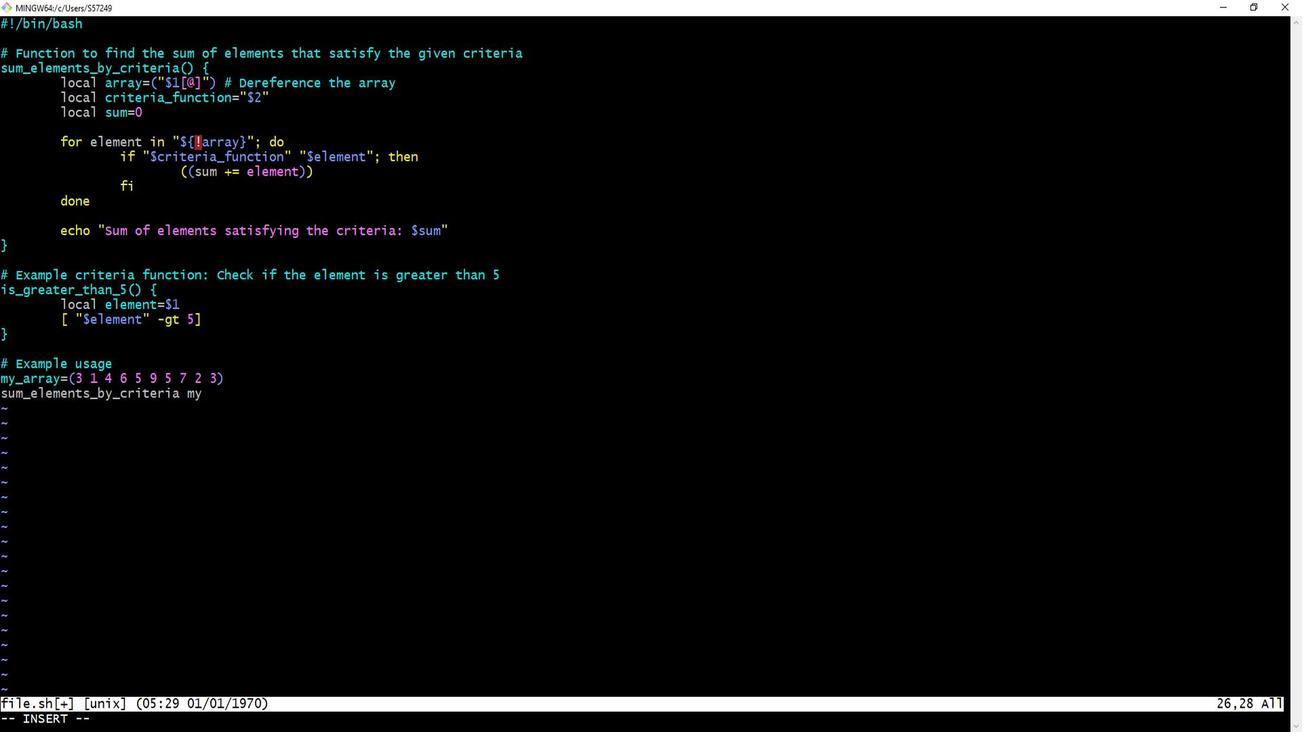 
Action: Mouse moved to (1217, 347)
Screenshot: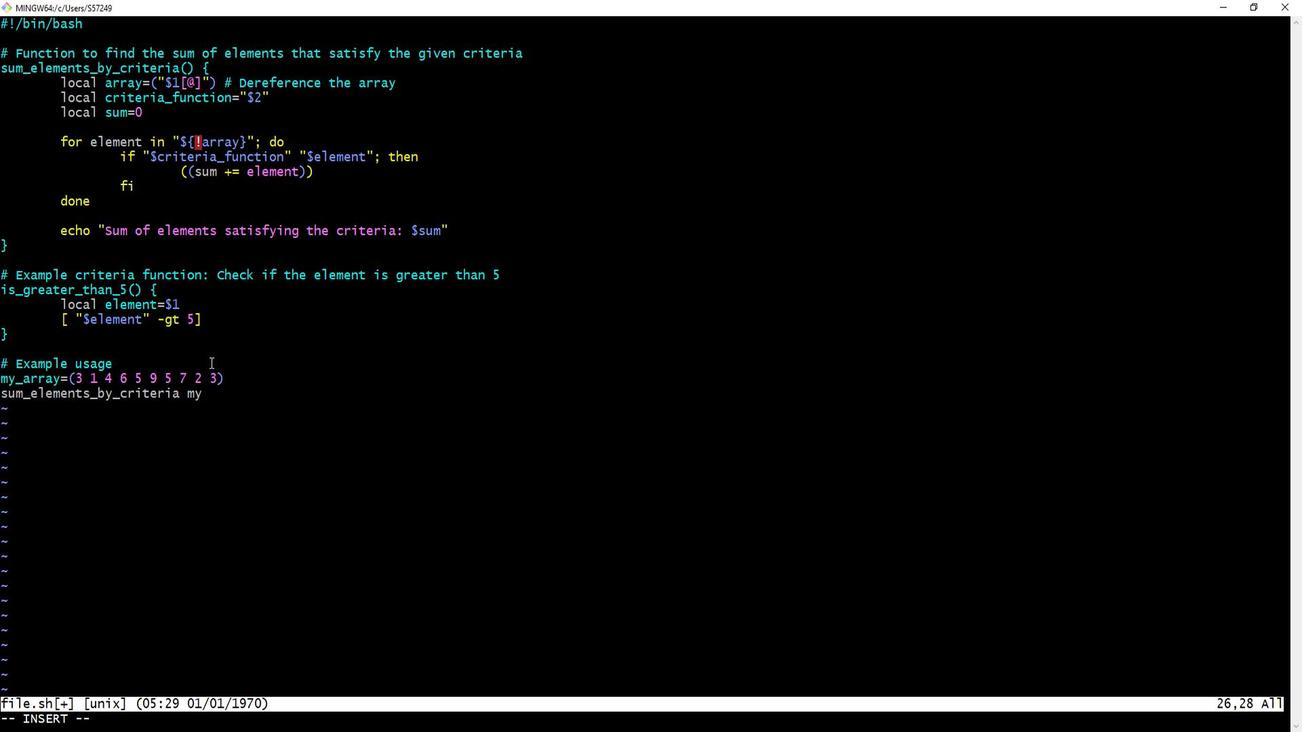 
Action: Key pressed <Key.shift_r>_array<Key.space>is<Key.shift_r>_greater<Key.shift_r>_than<Key.shift_r>_5<Key.esc><Key.shift_r>:wq<Key.enter>chmod<Key.space>file.sh<Key.enter>chmod<Key.space><Key.shift_r>+x<Key.space>file.sh<Key.enter>./file.sh<Key.enter>vim<Key.space>file.sh<Key.enter><Key.up><Key.up><Key.up><Key.up><Key.up><Key.right>i<Key.up><Key.down><Key.left><Key.right><Key.space><Key.esc><Key.shift_r>:wq<Key.enter>./fil.<Key.backspace>e.sh<Key.enter>
Screenshot: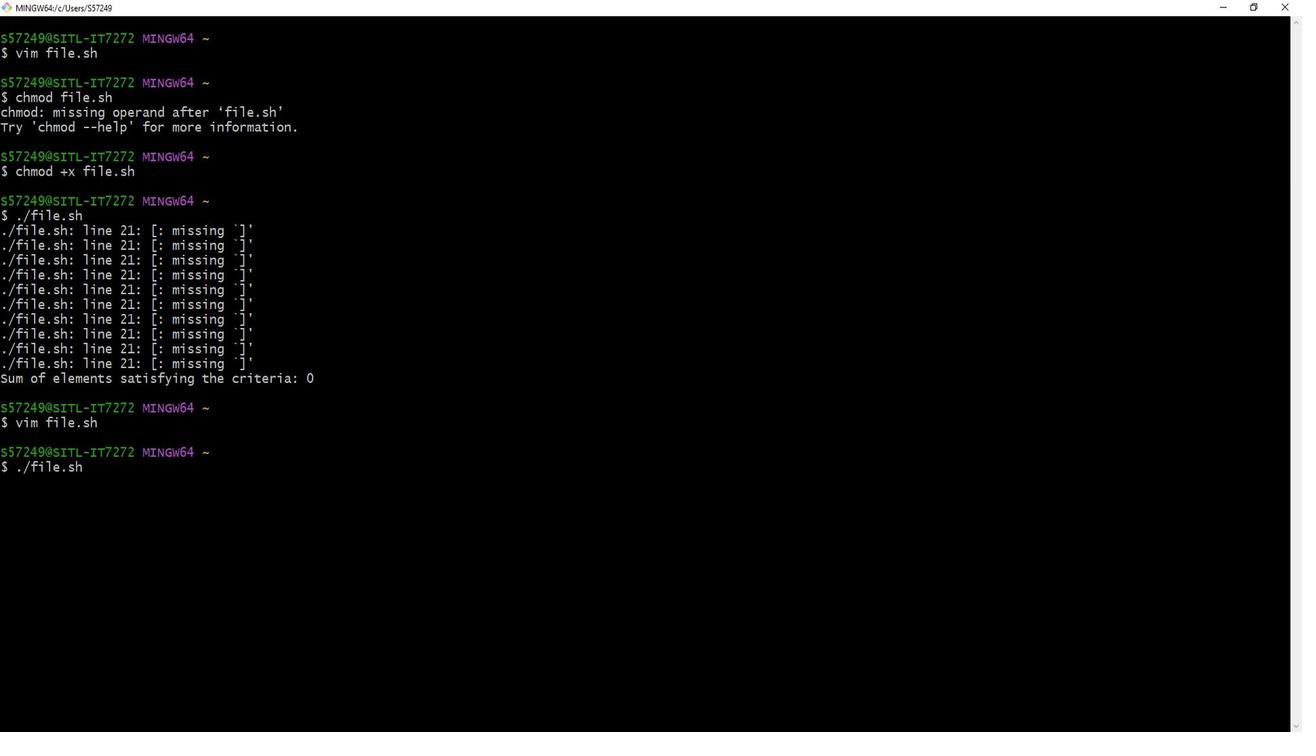 
Action: Mouse moved to (550, 580)
Screenshot: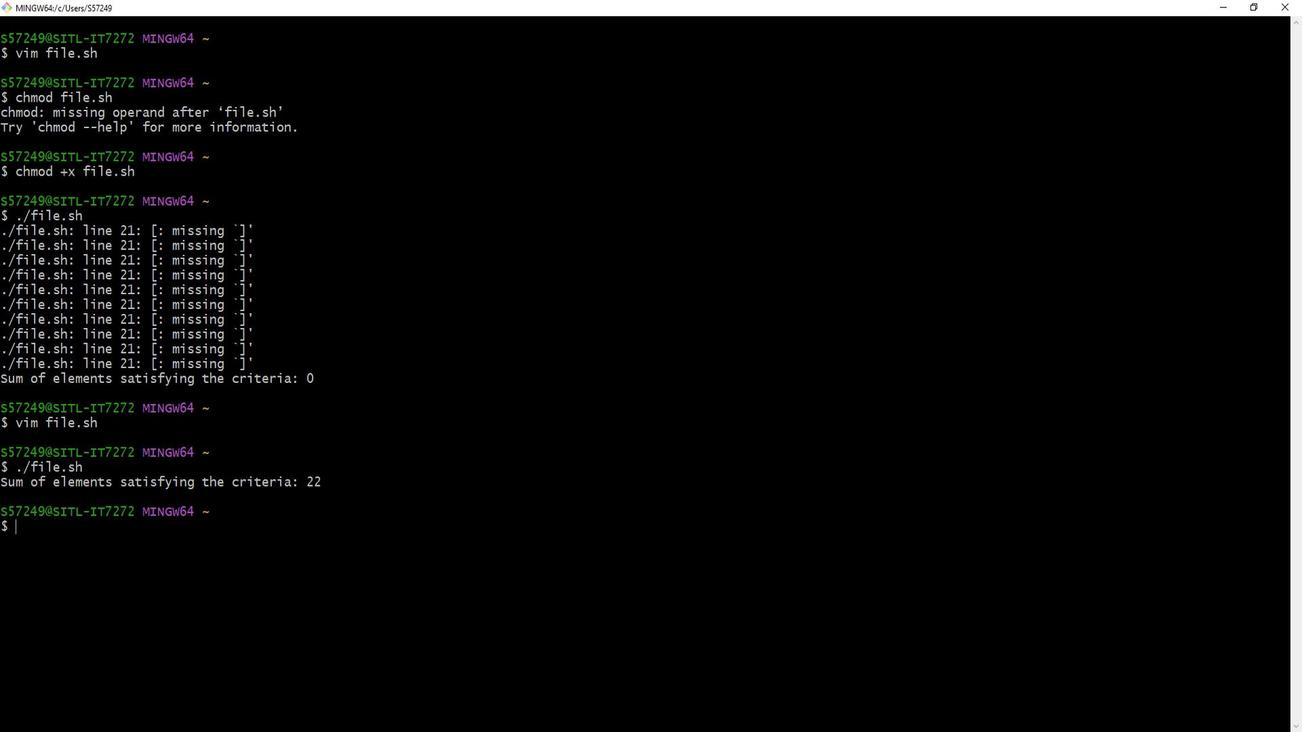 
Action: Mouse pressed left at (550, 580)
Screenshot: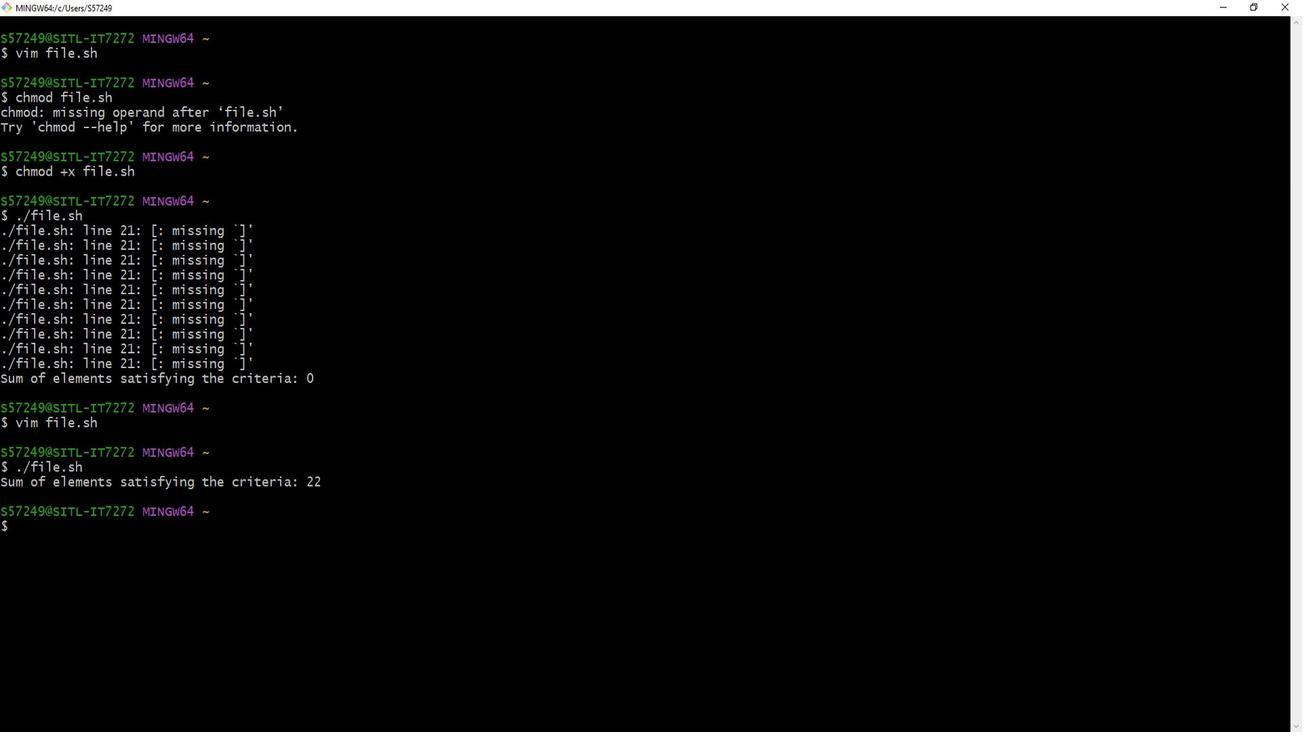 
Action: Mouse moved to (619, 541)
Screenshot: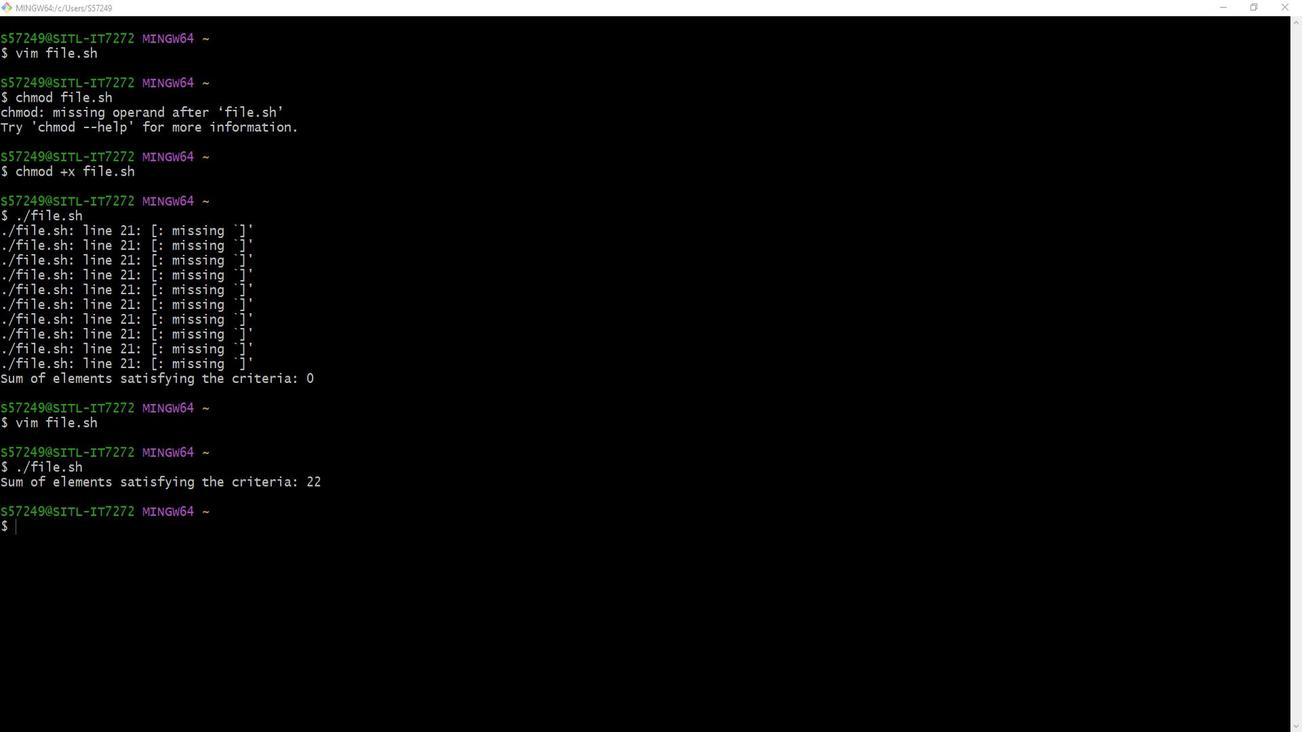 
Action: Mouse pressed left at (619, 541)
Screenshot: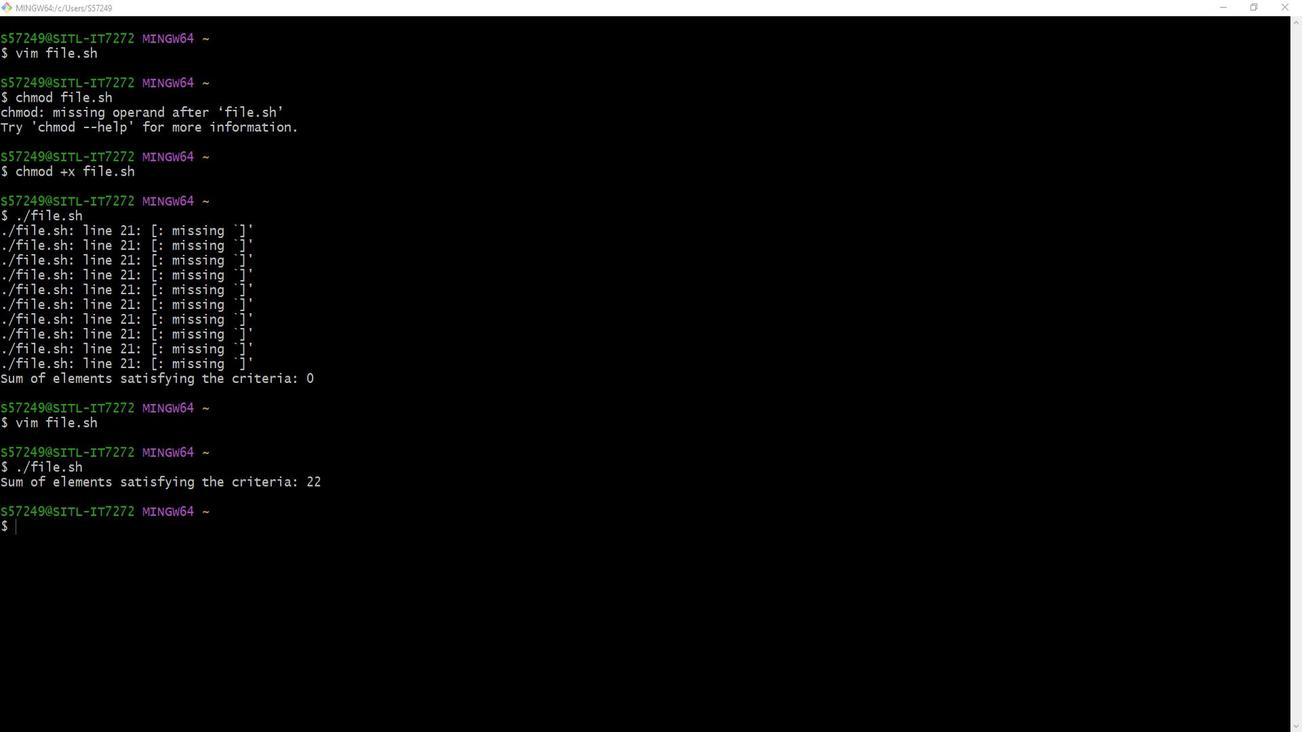 
Action: Mouse moved to (675, 421)
Screenshot: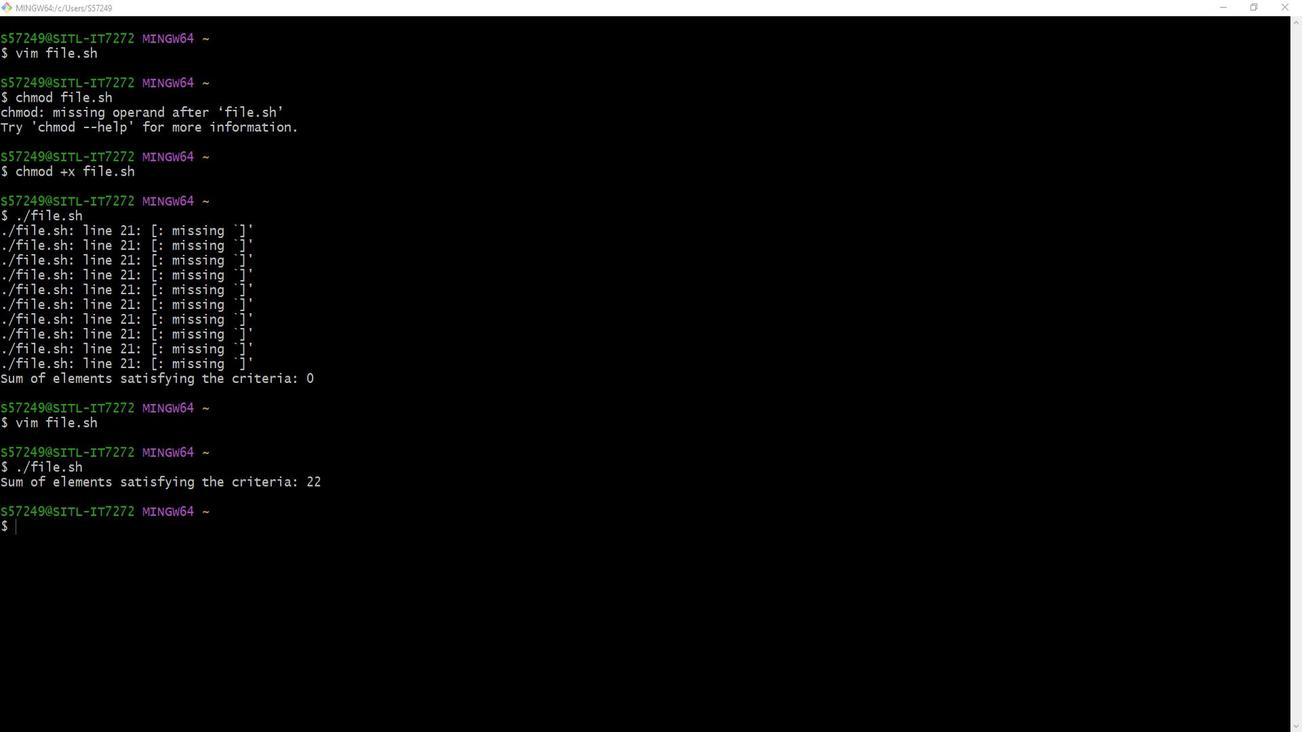 
Action: Mouse pressed left at (675, 421)
Screenshot: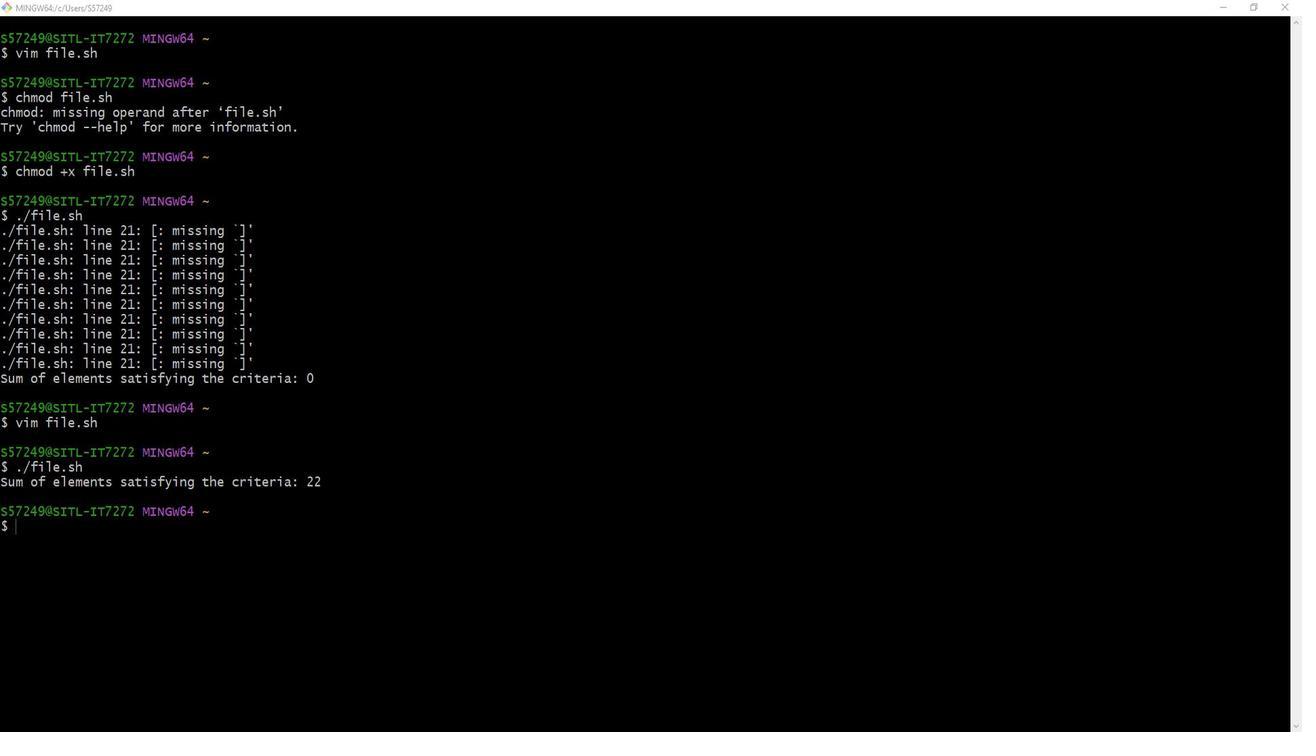 
